 Task: Create a section Flying Finish and in the section, add a milestone Mobile Application Security Testing in the project BeaconTech
Action: Mouse moved to (702, 447)
Screenshot: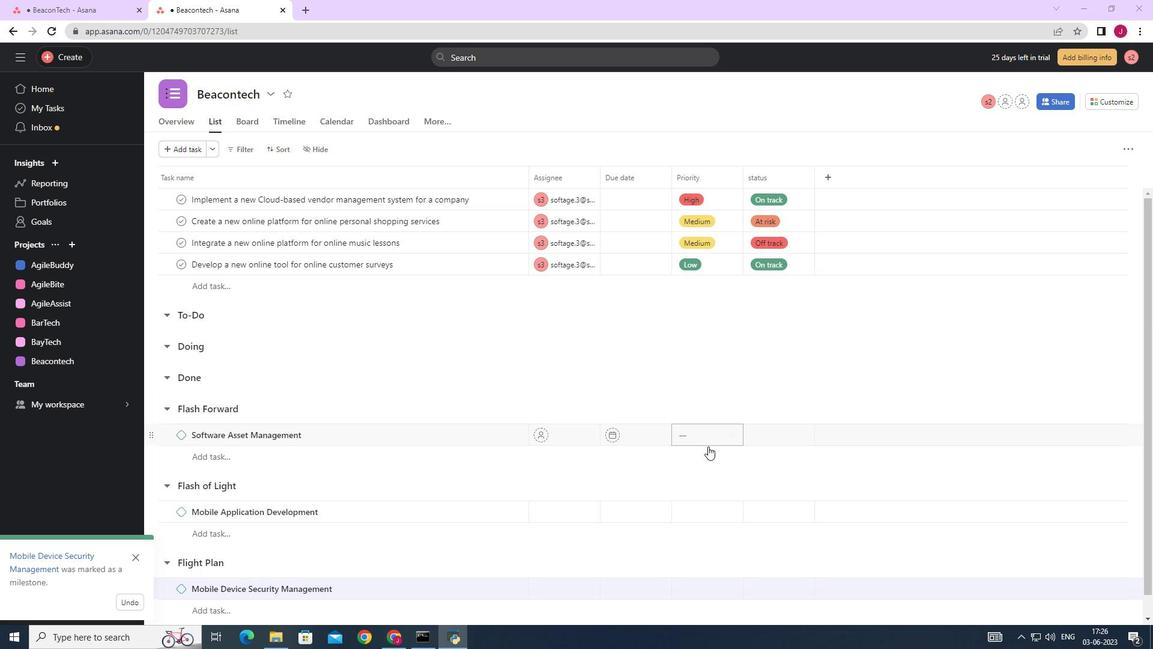 
Action: Mouse scrolled (702, 447) with delta (0, 0)
Screenshot: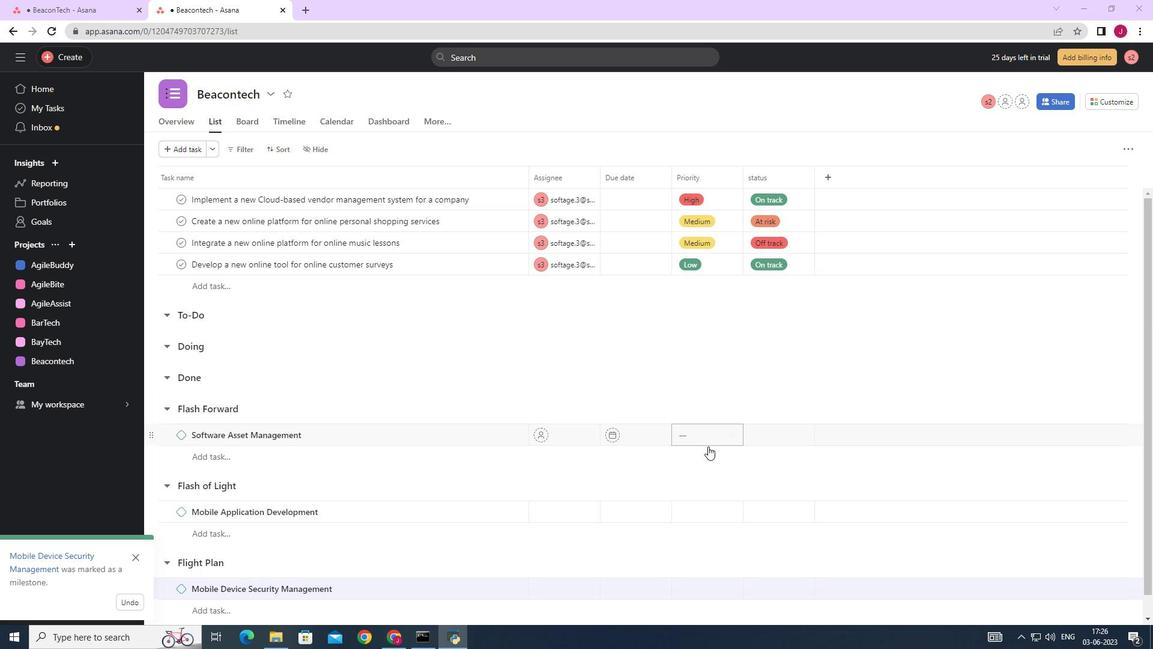 
Action: Mouse moved to (702, 448)
Screenshot: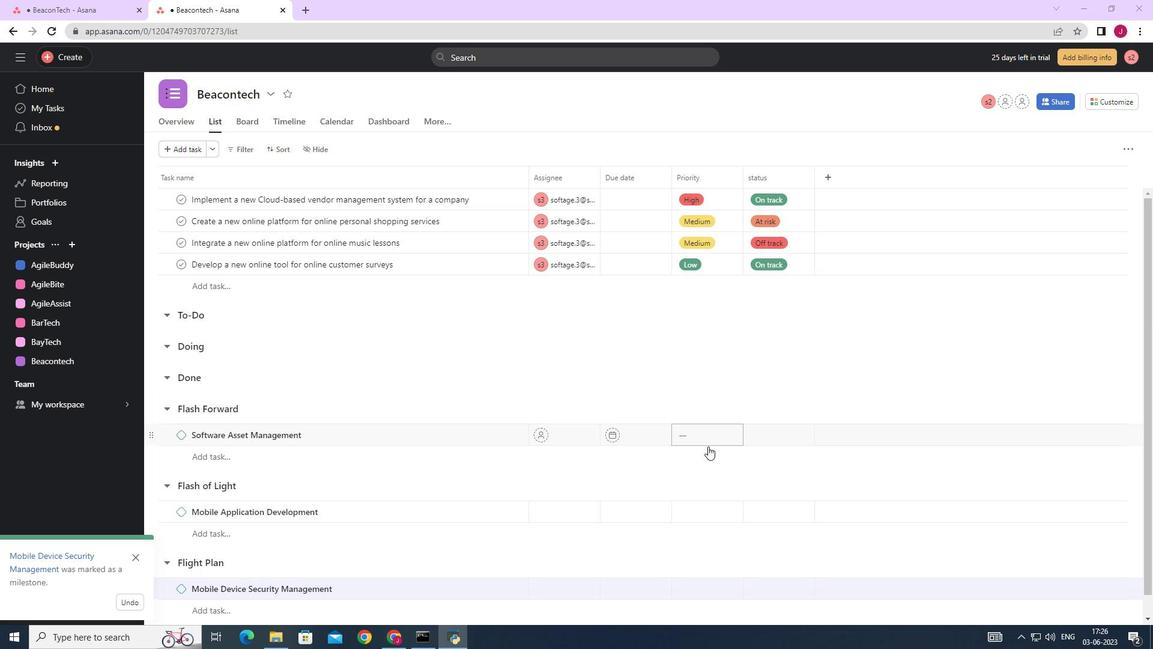 
Action: Mouse scrolled (702, 447) with delta (0, 0)
Screenshot: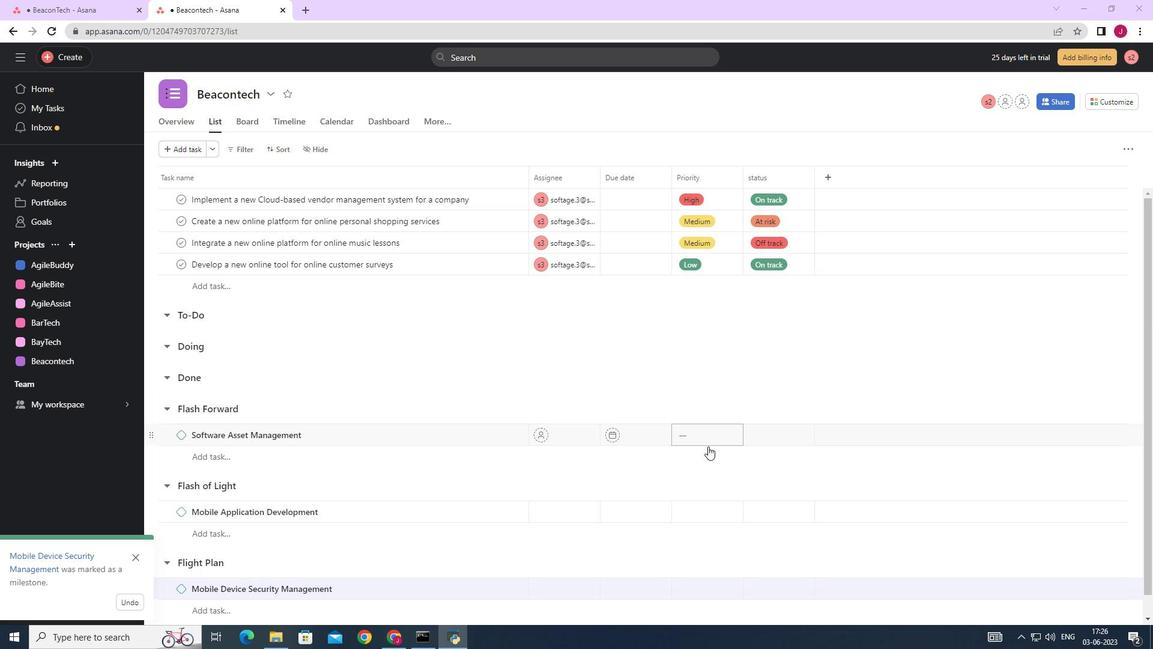 
Action: Mouse moved to (702, 448)
Screenshot: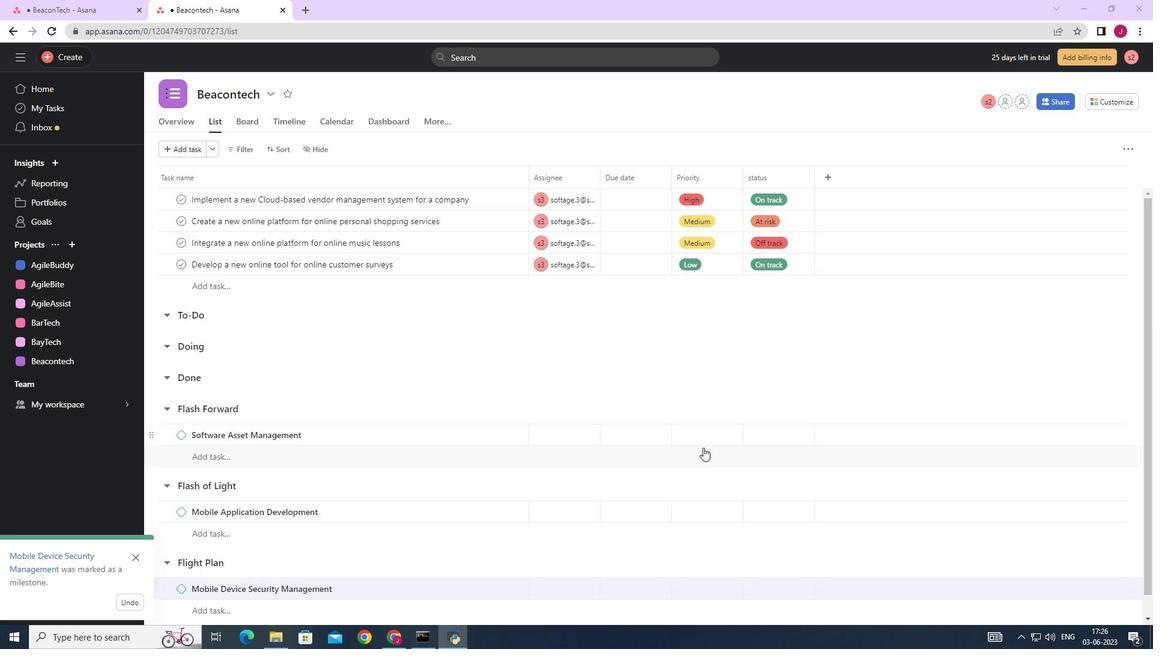 
Action: Mouse scrolled (702, 447) with delta (0, 0)
Screenshot: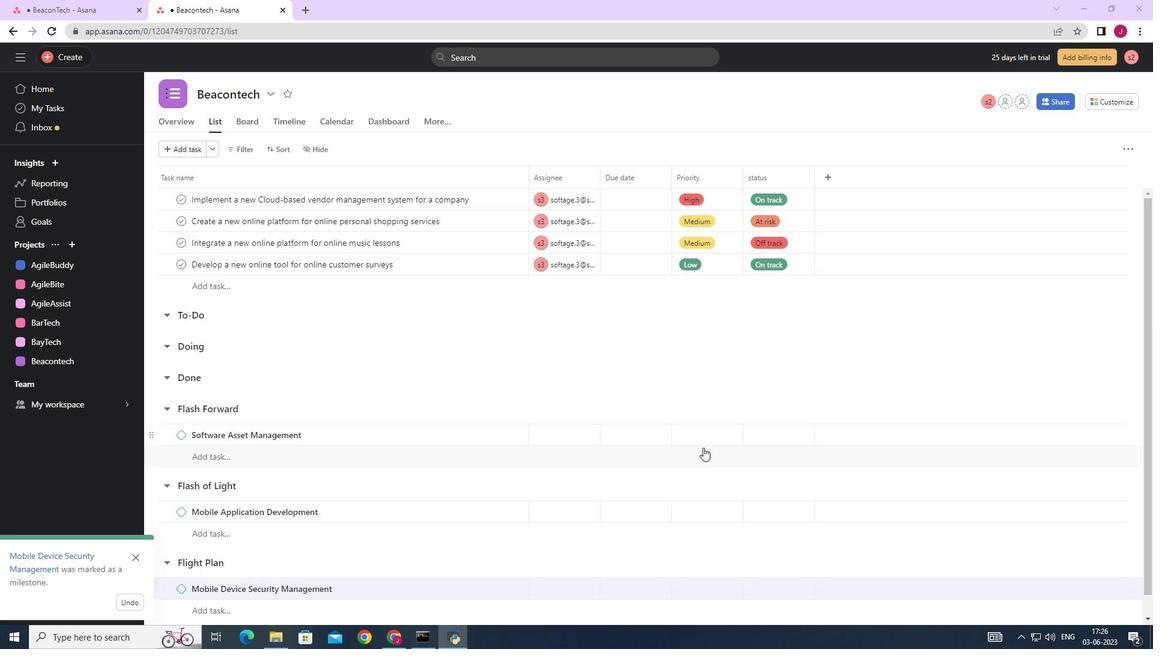 
Action: Mouse moved to (702, 449)
Screenshot: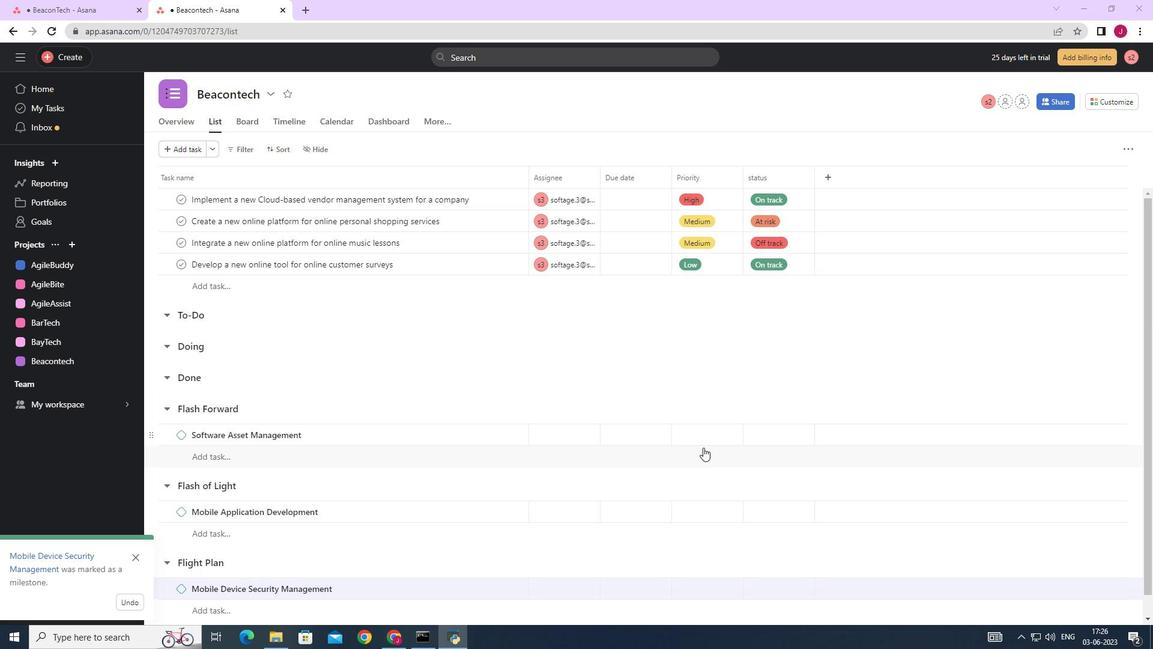 
Action: Mouse scrolled (702, 448) with delta (0, 0)
Screenshot: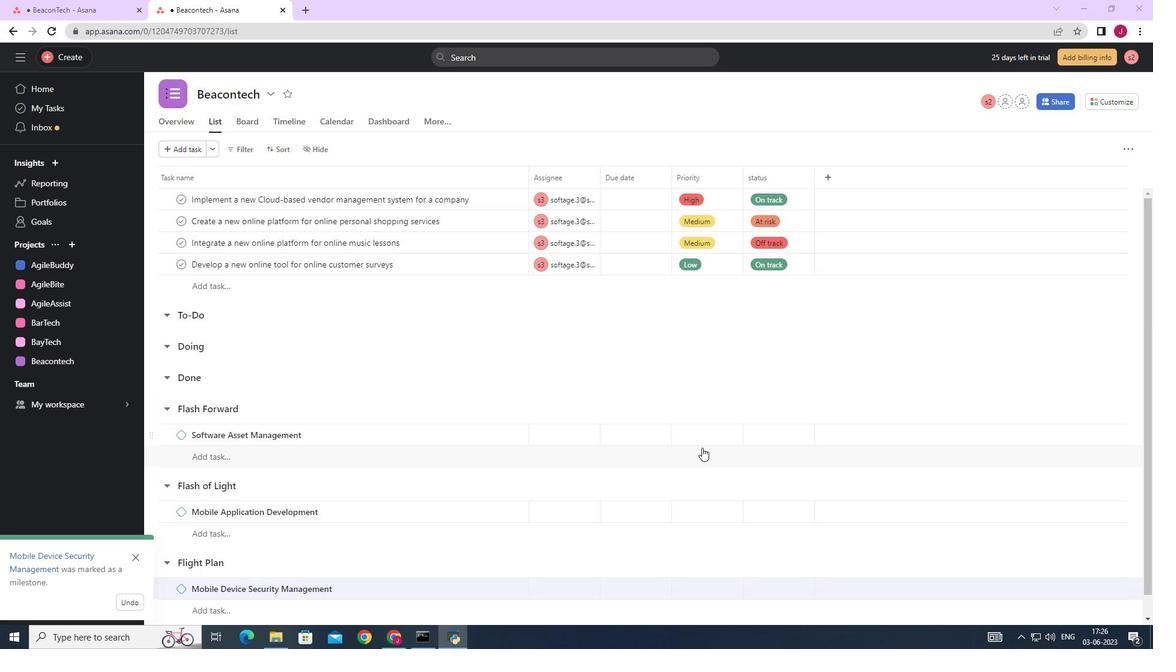 
Action: Mouse moved to (483, 465)
Screenshot: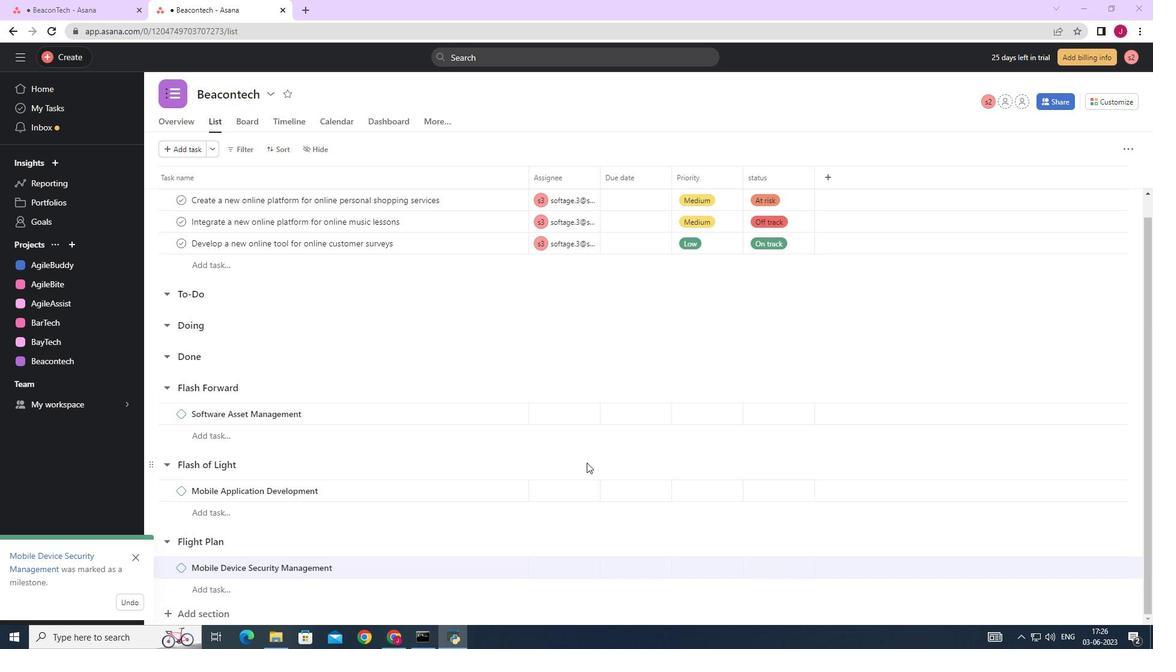 
Action: Mouse scrolled (483, 465) with delta (0, 0)
Screenshot: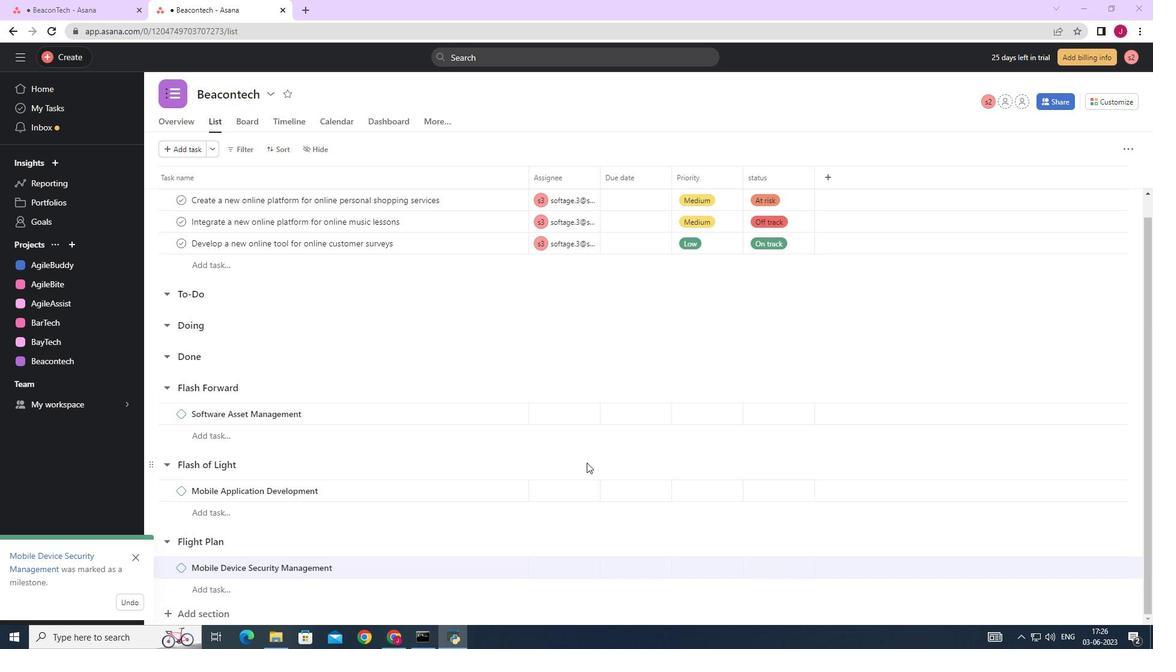 
Action: Mouse moved to (479, 468)
Screenshot: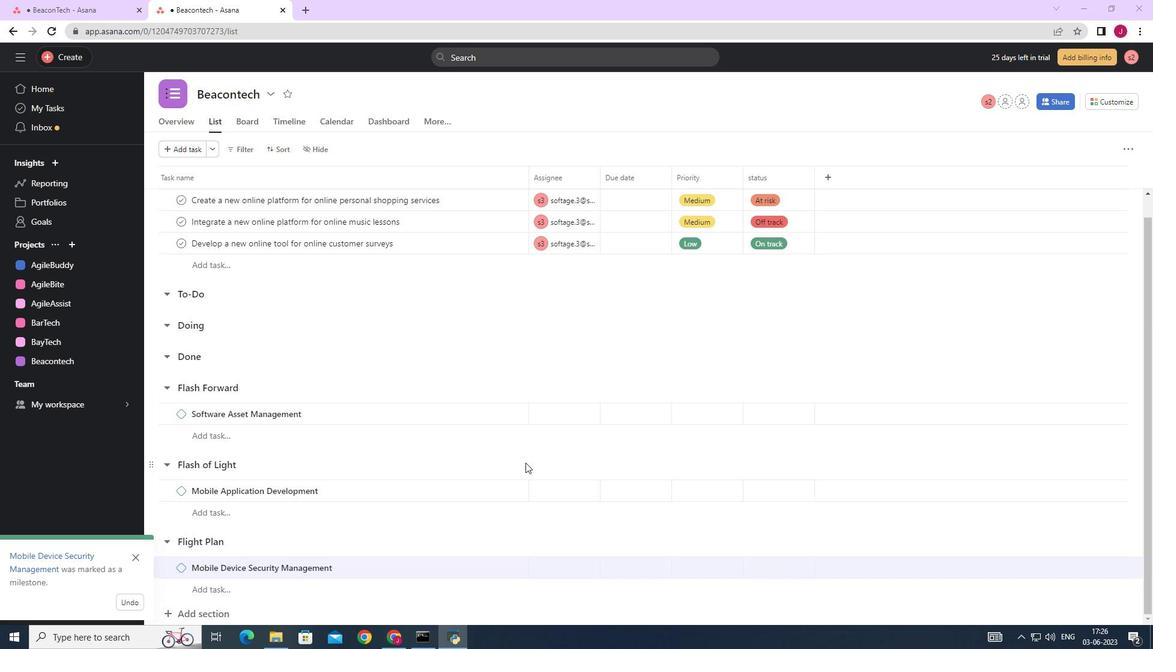 
Action: Mouse scrolled (479, 467) with delta (0, 0)
Screenshot: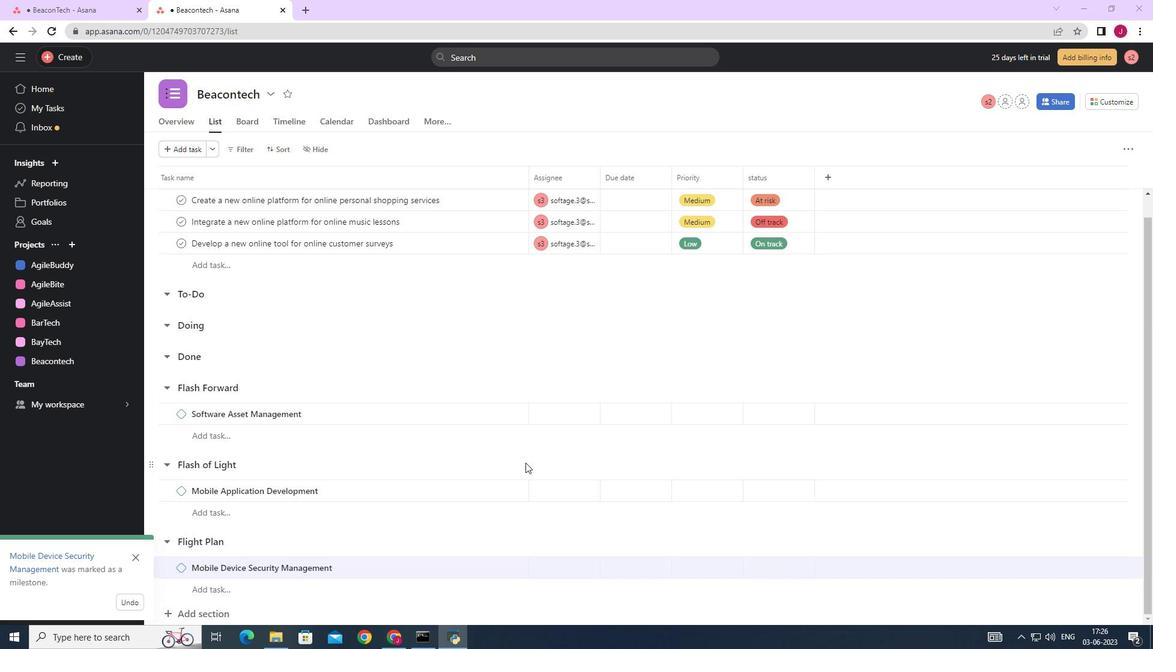 
Action: Mouse moved to (476, 469)
Screenshot: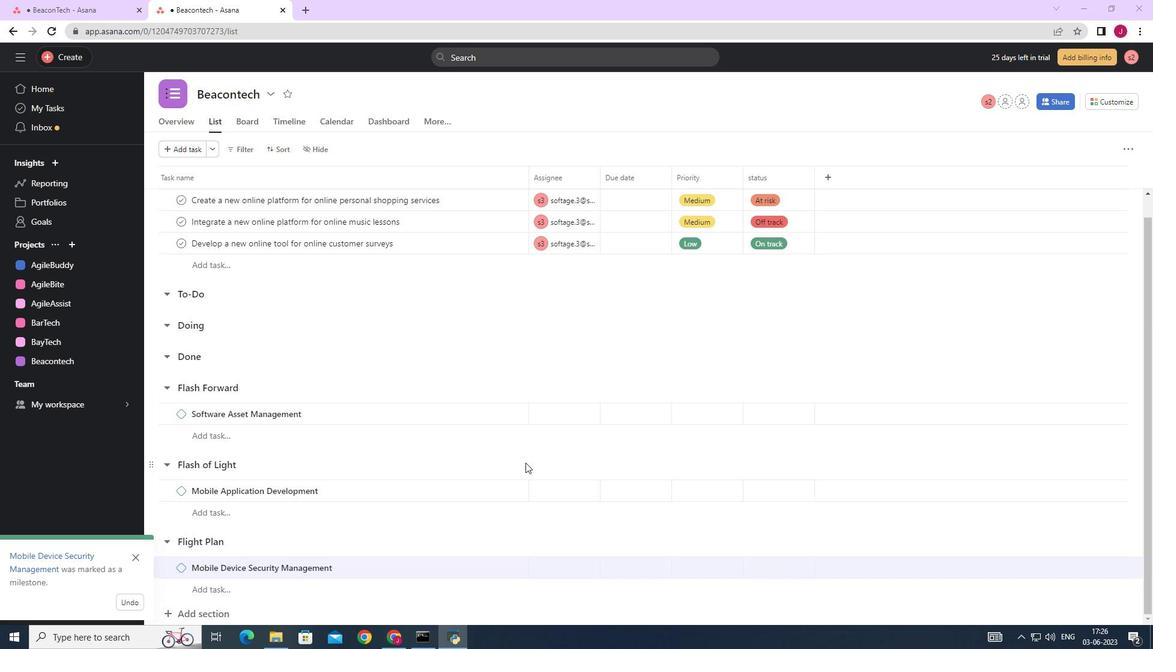 
Action: Mouse scrolled (476, 468) with delta (0, 0)
Screenshot: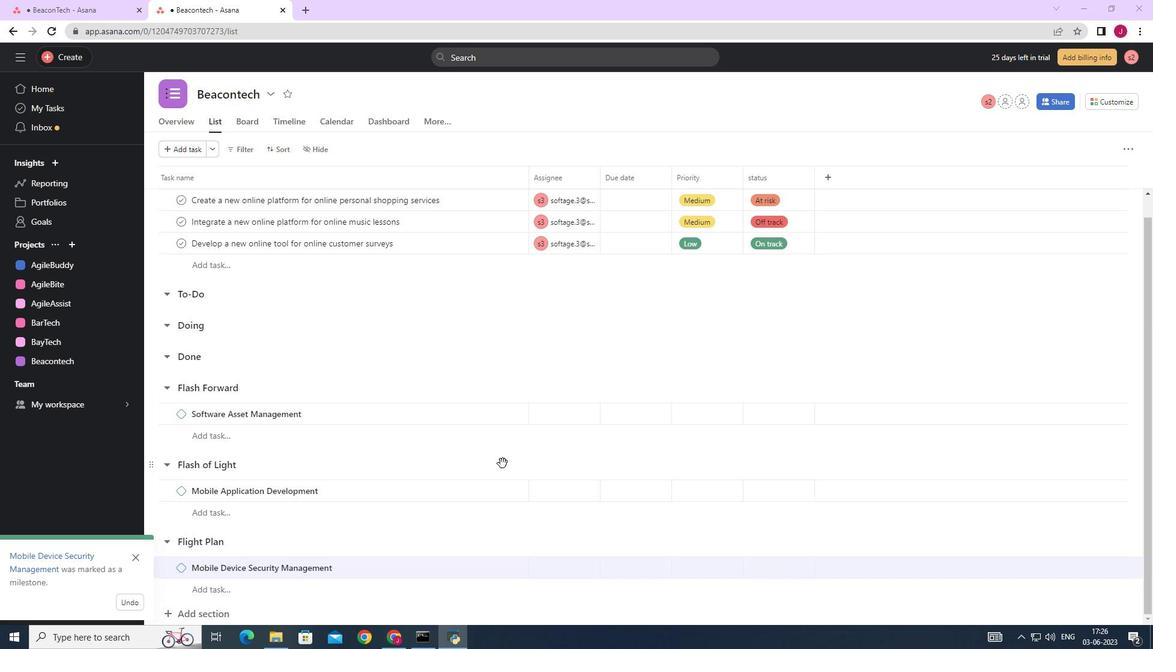 
Action: Mouse moved to (473, 471)
Screenshot: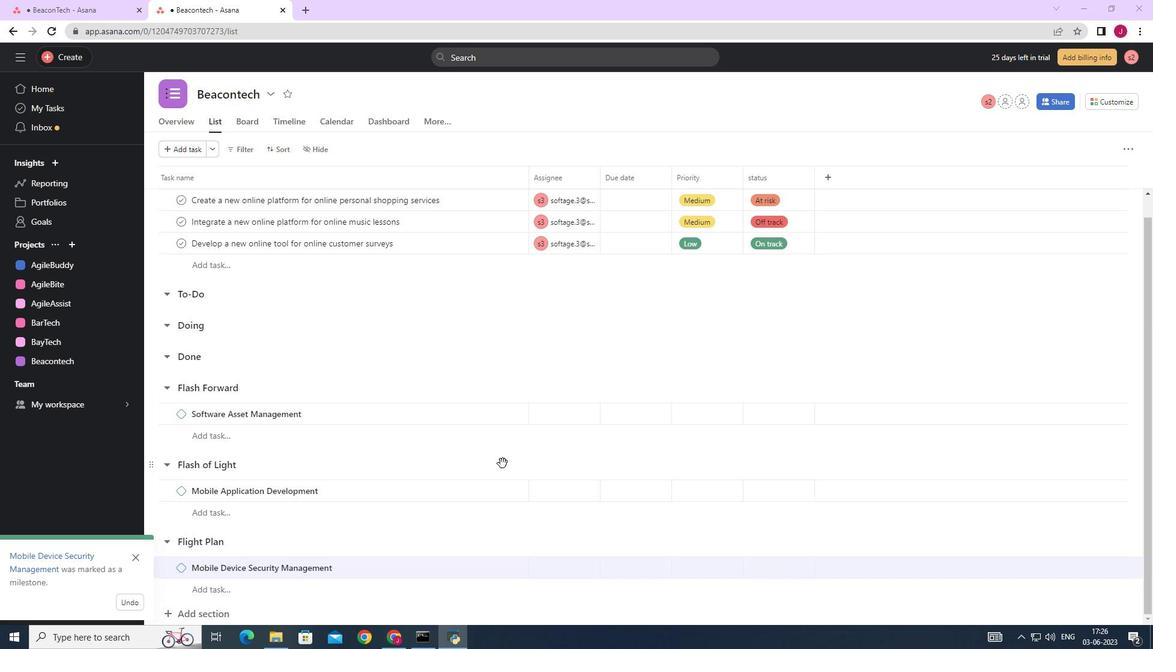 
Action: Mouse scrolled (473, 470) with delta (0, 0)
Screenshot: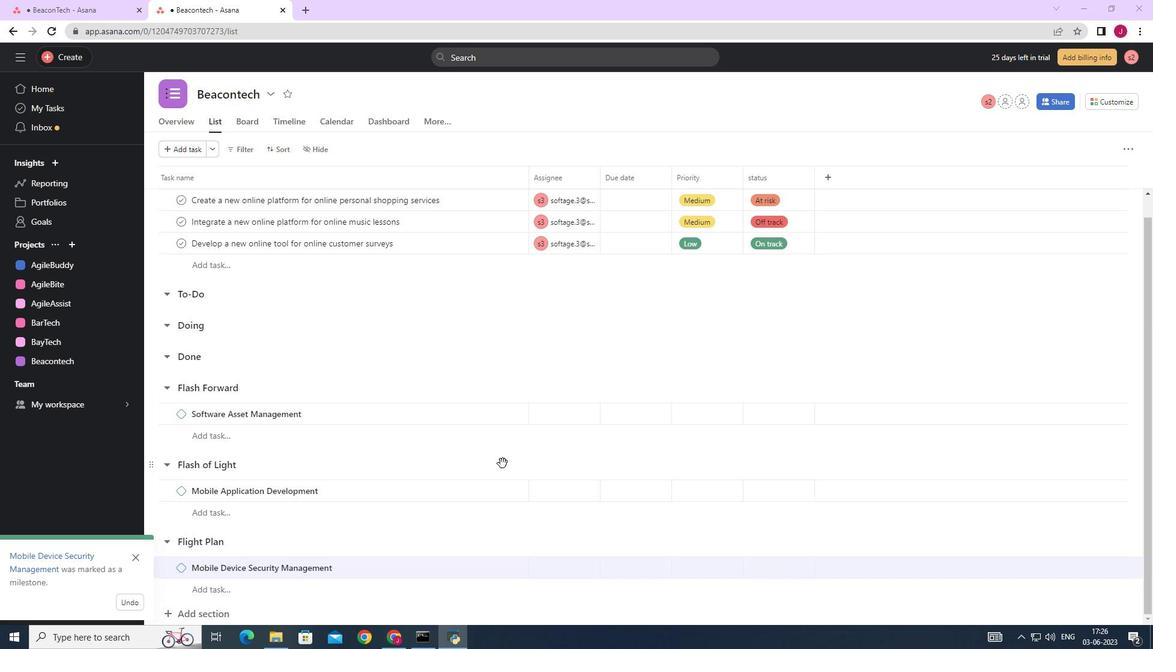 
Action: Mouse moved to (462, 476)
Screenshot: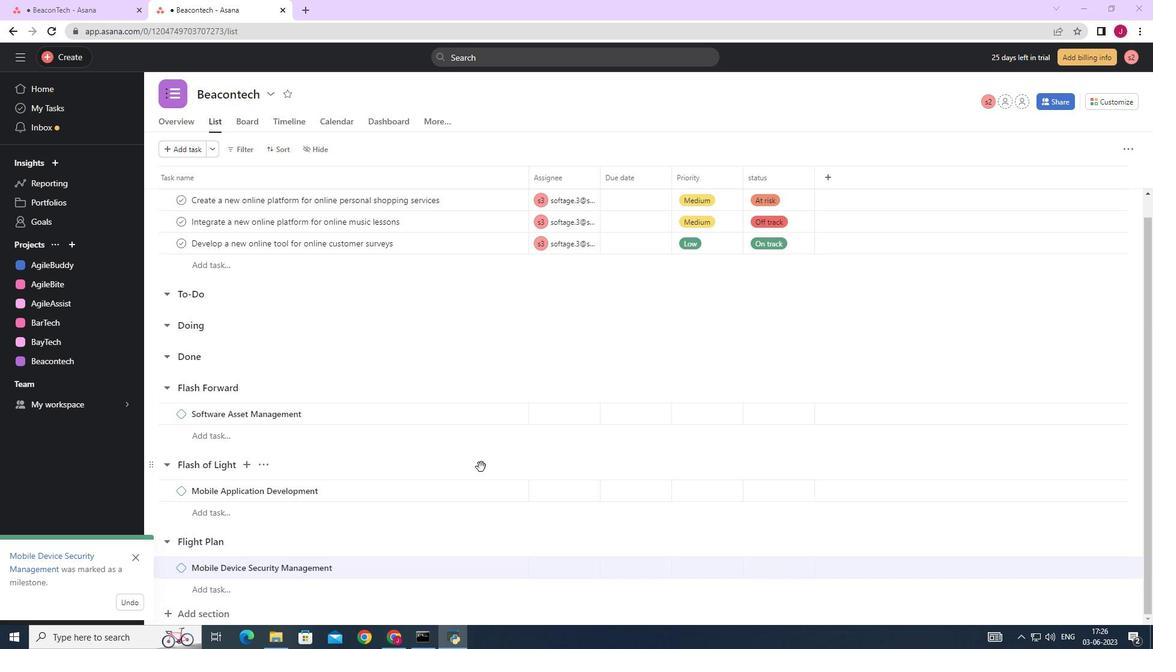 
Action: Mouse scrolled (465, 474) with delta (0, 0)
Screenshot: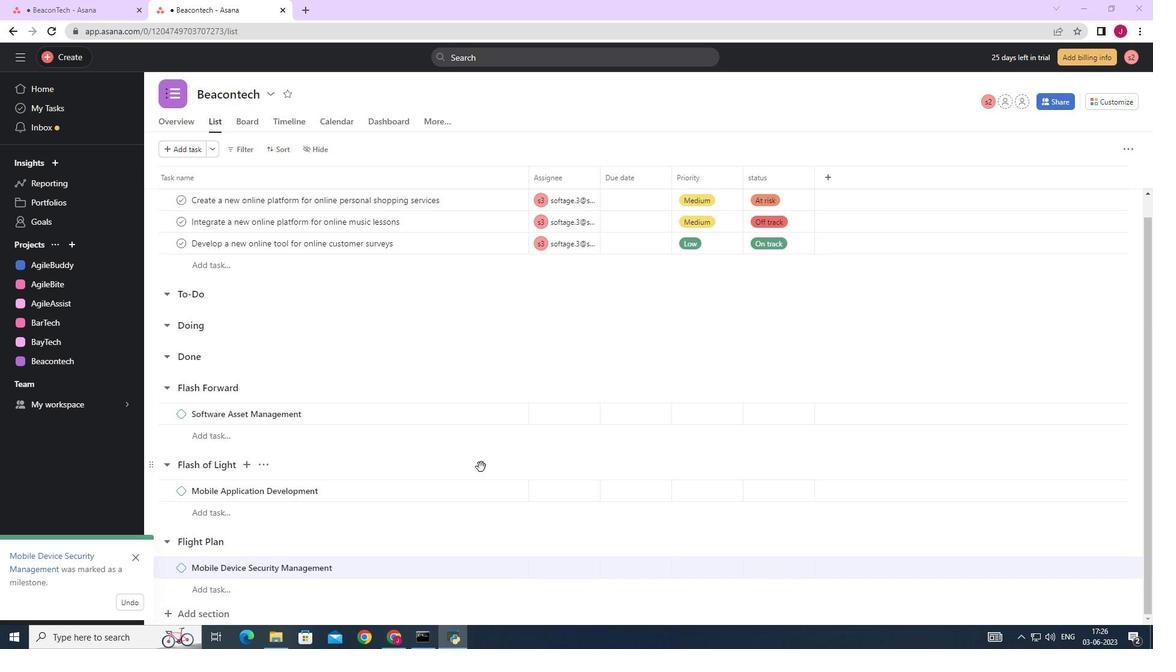 
Action: Mouse moved to (137, 555)
Screenshot: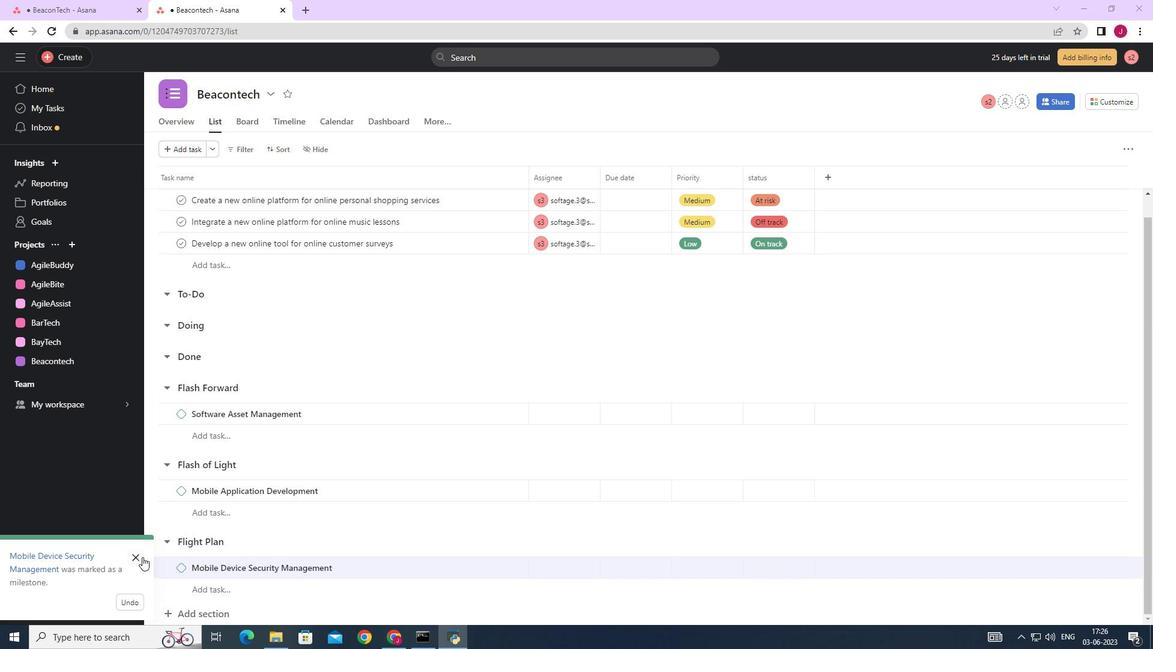 
Action: Mouse pressed left at (137, 555)
Screenshot: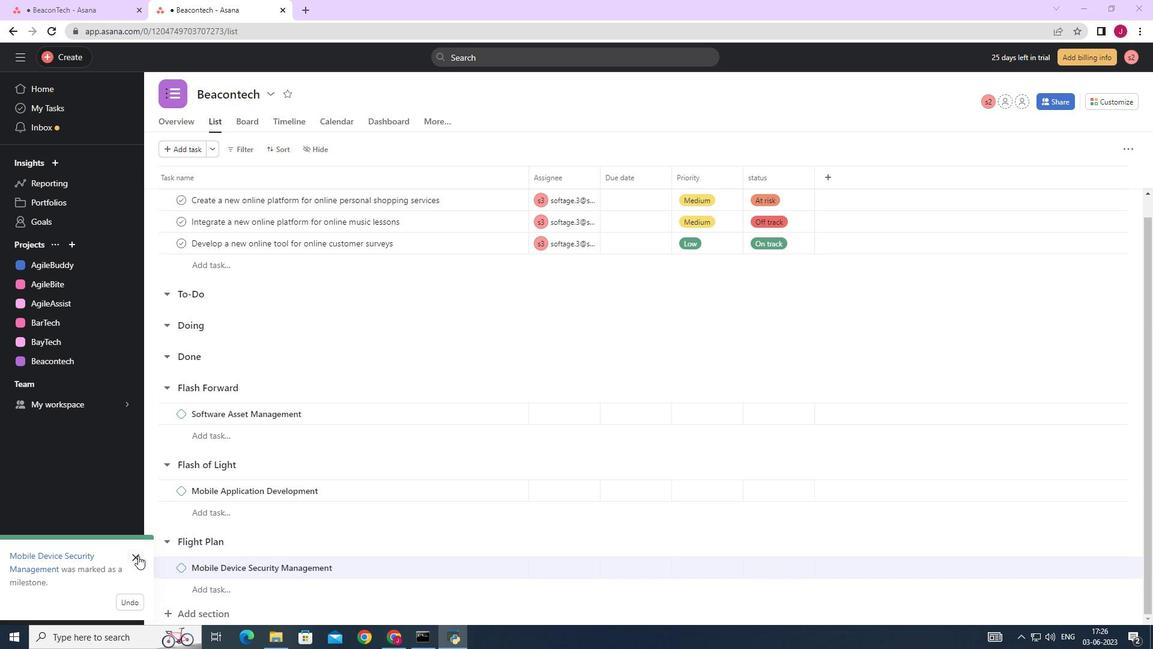 
Action: Mouse moved to (245, 541)
Screenshot: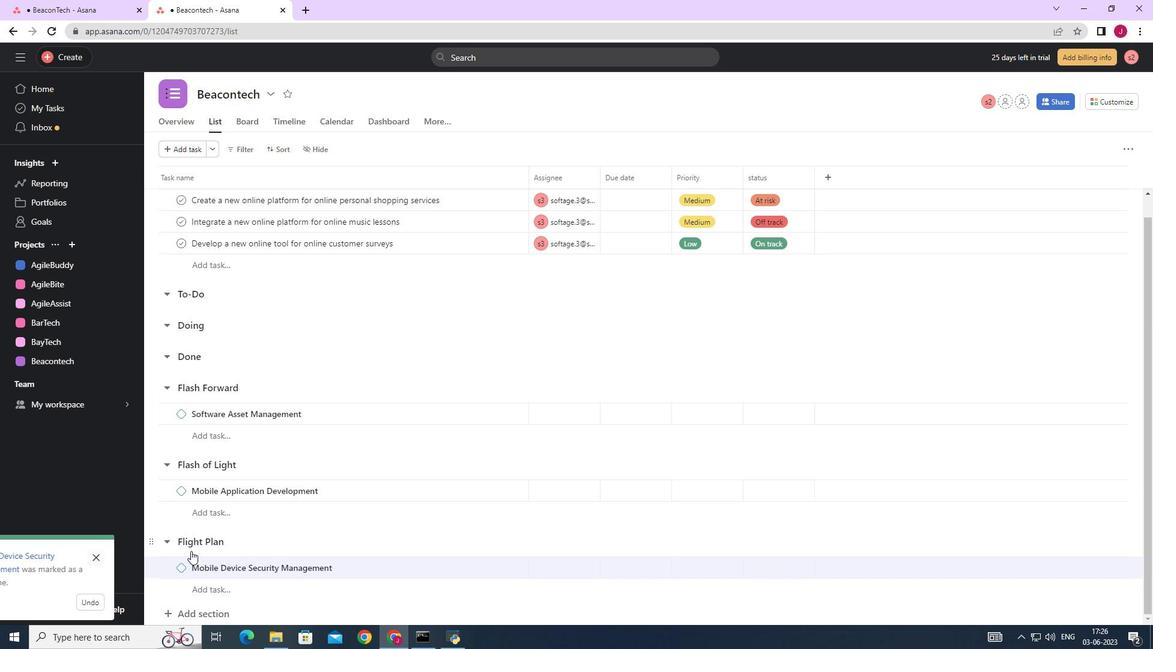 
Action: Mouse scrolled (245, 540) with delta (0, 0)
Screenshot: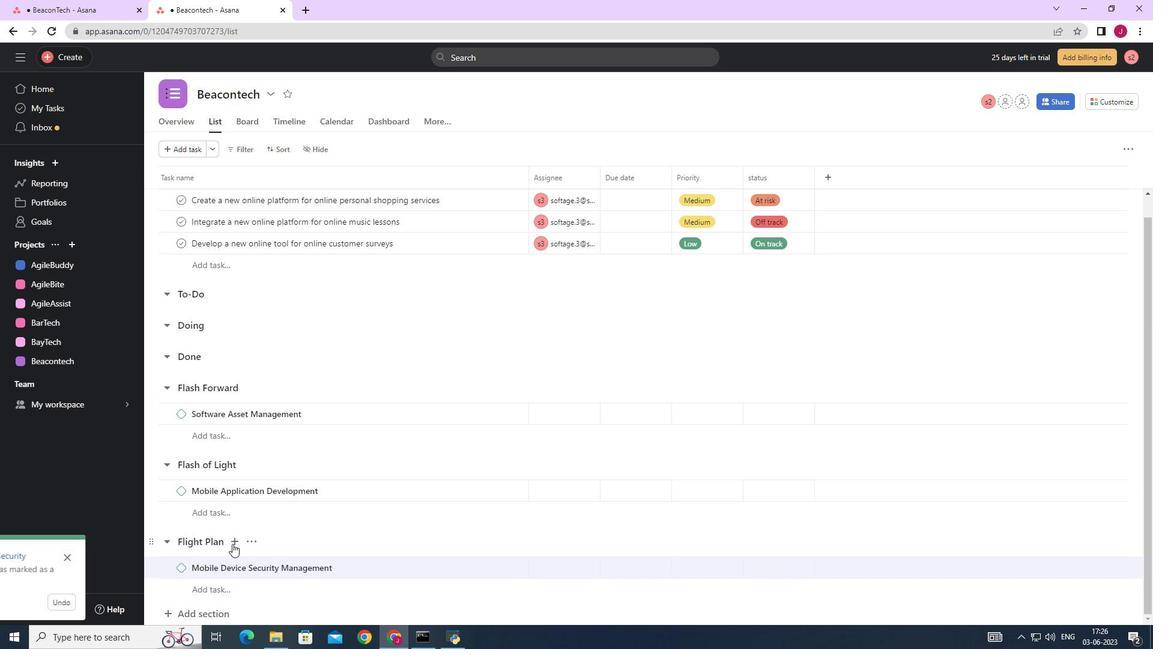 
Action: Mouse scrolled (245, 540) with delta (0, 0)
Screenshot: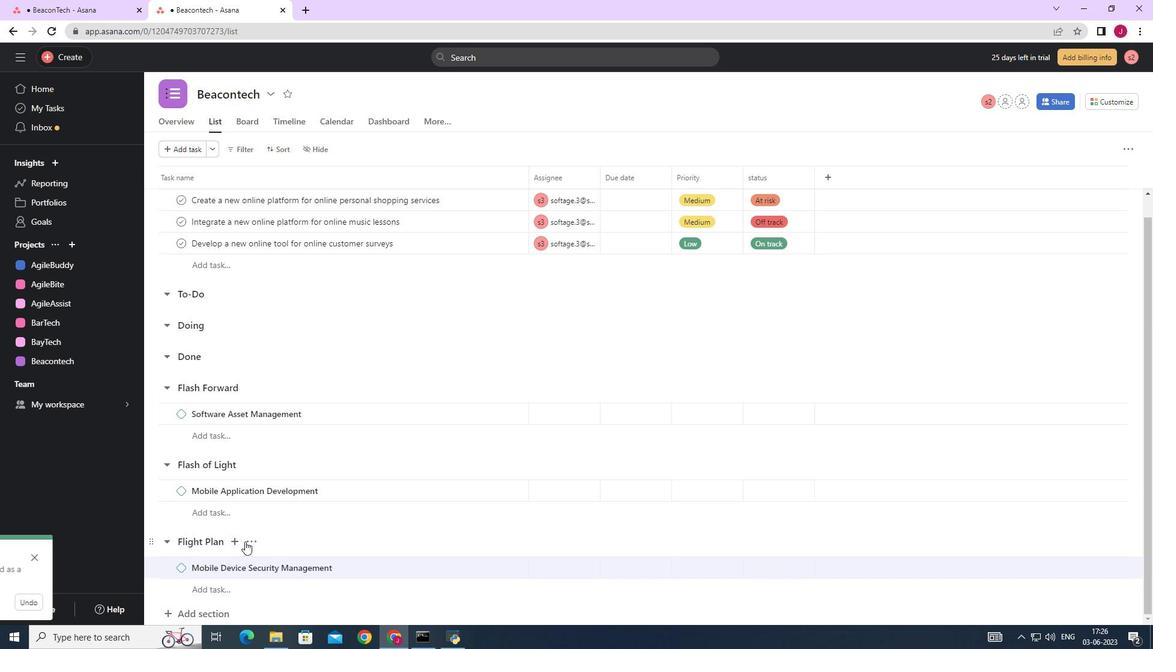 
Action: Mouse scrolled (245, 540) with delta (0, 0)
Screenshot: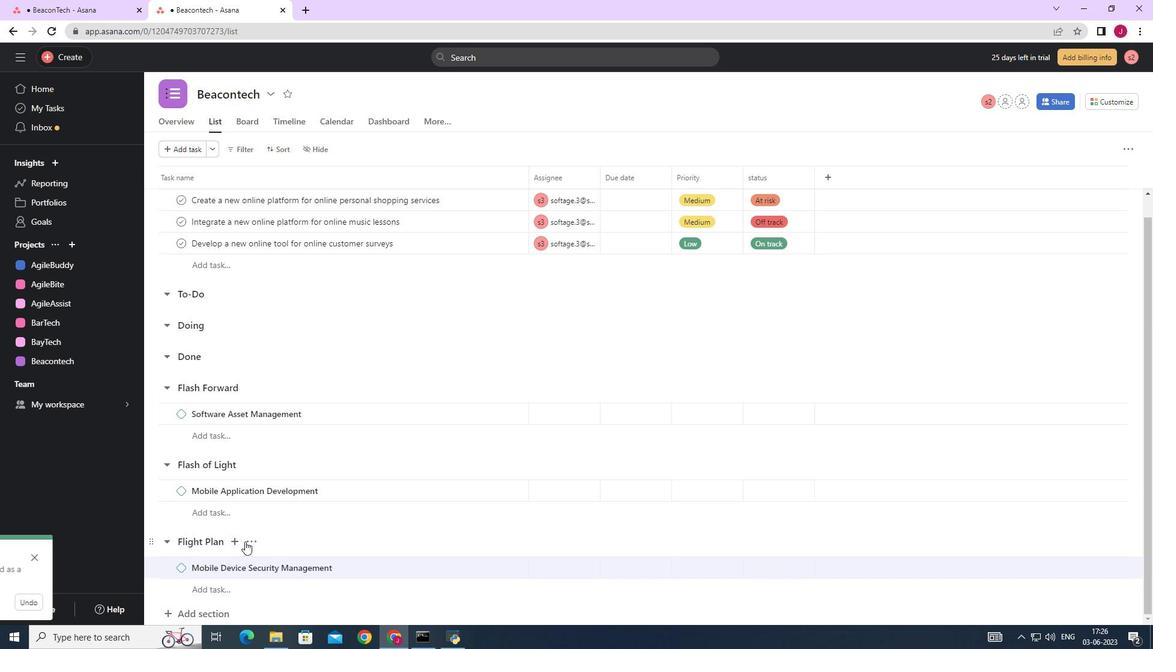 
Action: Mouse moved to (247, 546)
Screenshot: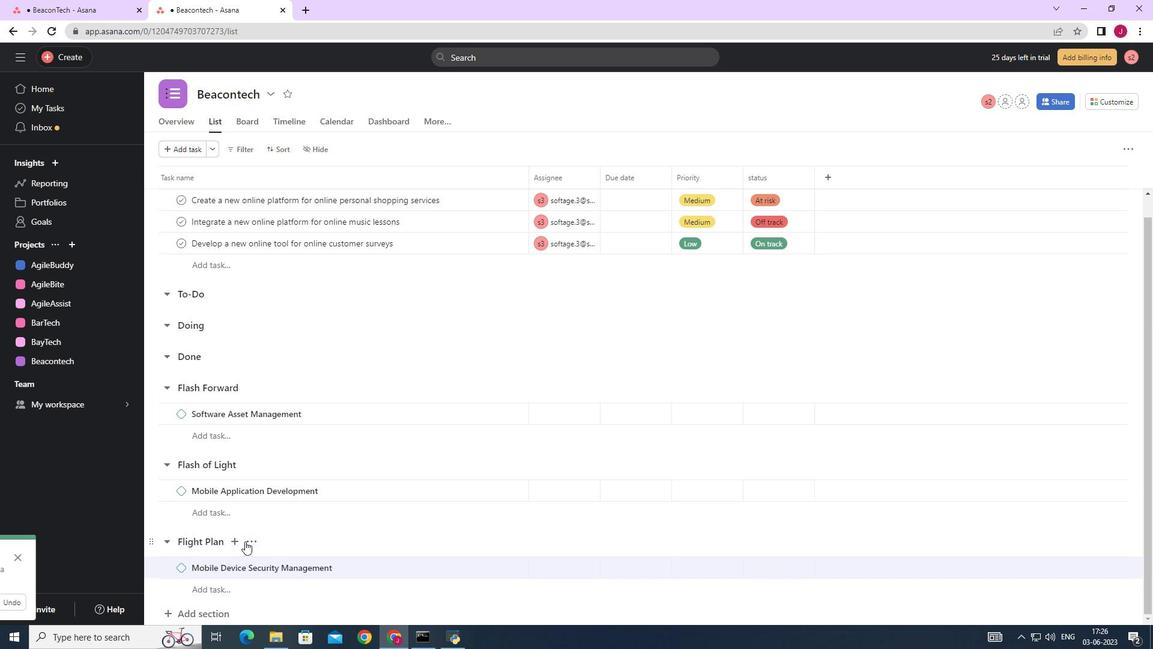 
Action: Mouse scrolled (247, 545) with delta (0, 0)
Screenshot: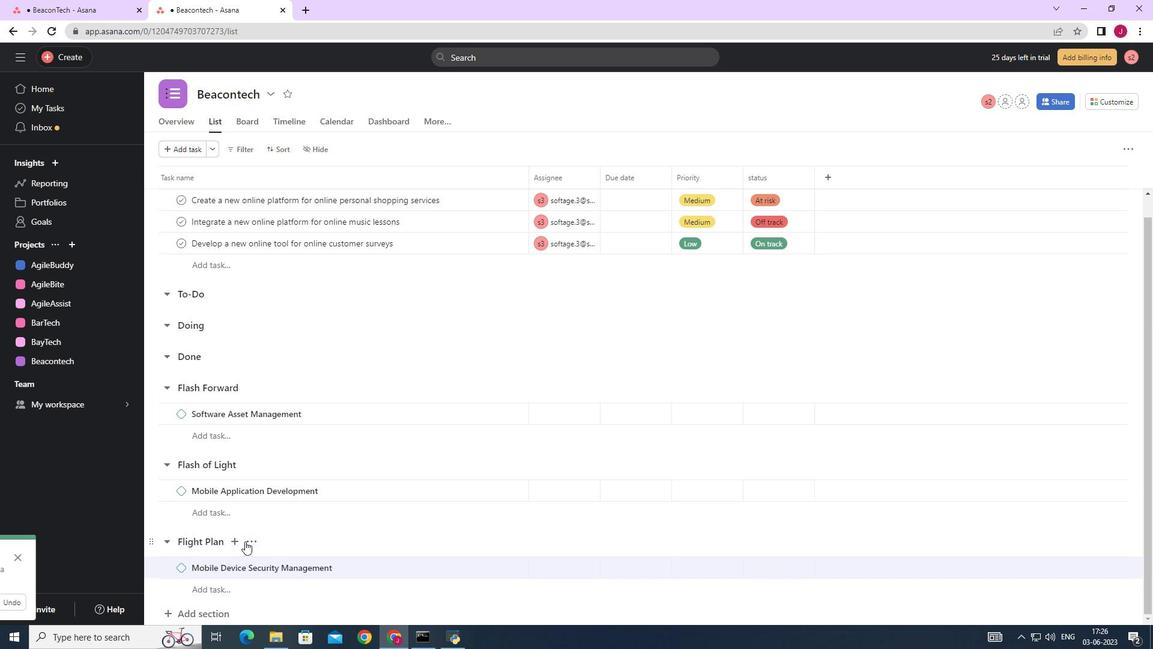 
Action: Mouse moved to (214, 613)
Screenshot: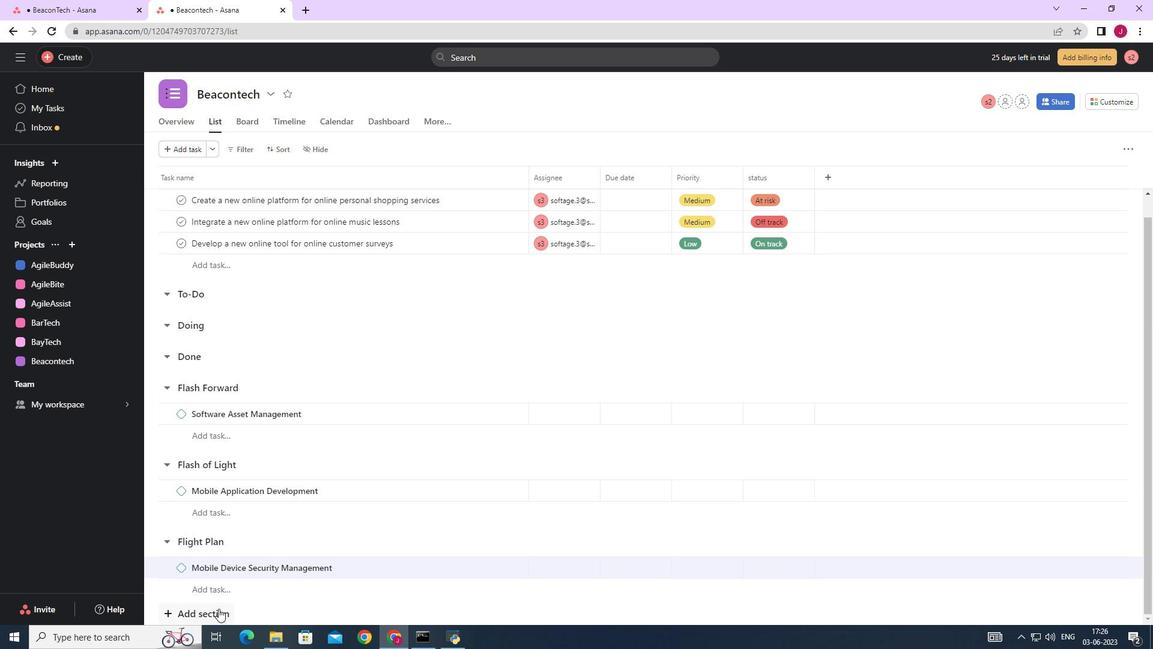 
Action: Mouse pressed left at (214, 613)
Screenshot: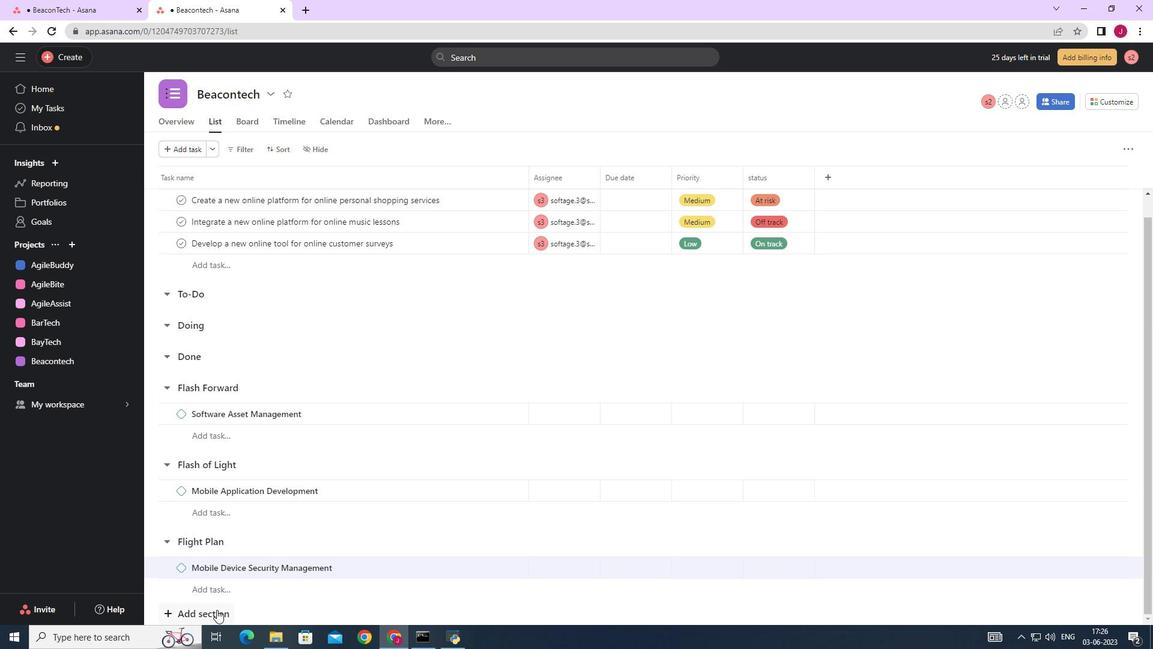 
Action: Mouse moved to (222, 596)
Screenshot: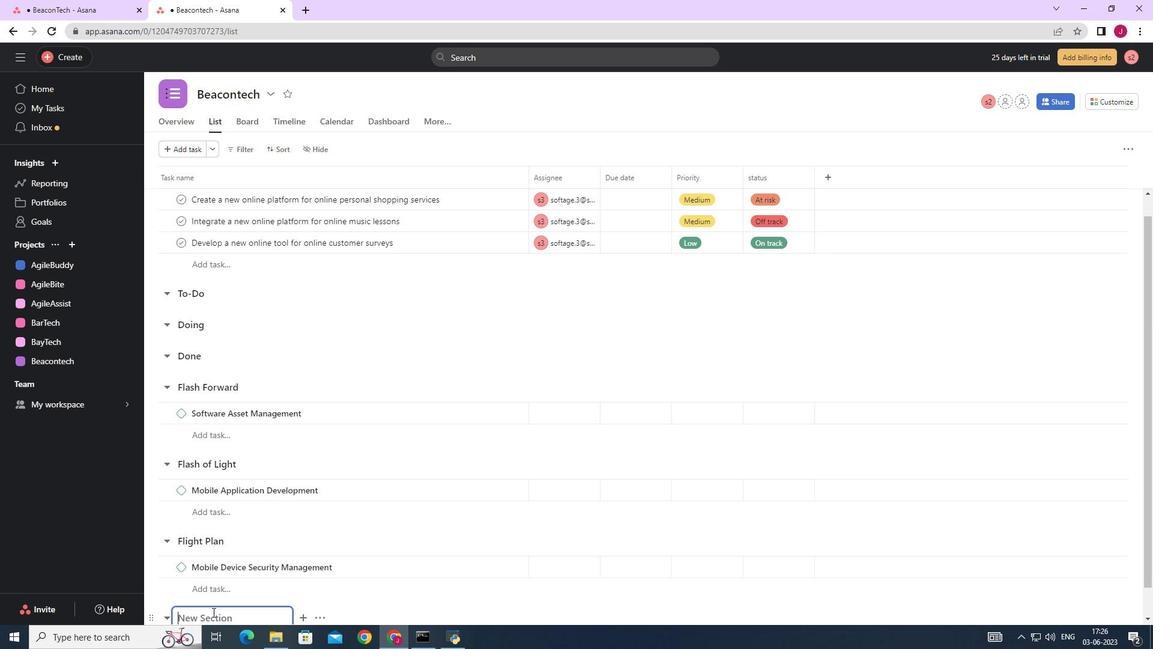 
Action: Mouse scrolled (222, 595) with delta (0, 0)
Screenshot: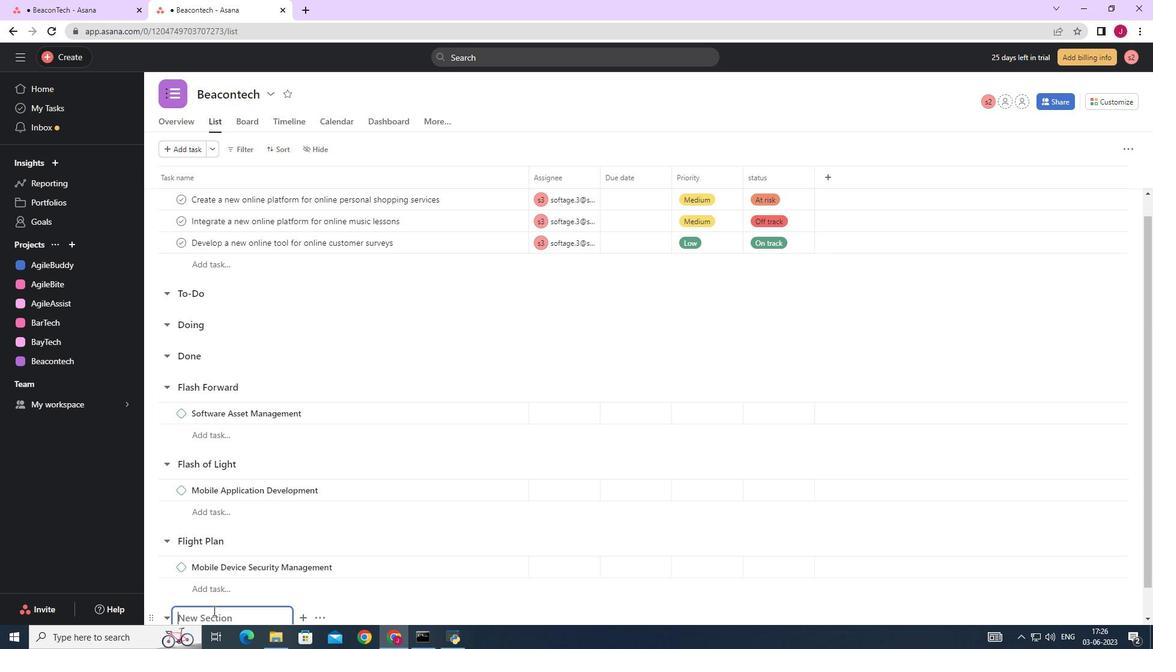 
Action: Mouse scrolled (222, 595) with delta (0, 0)
Screenshot: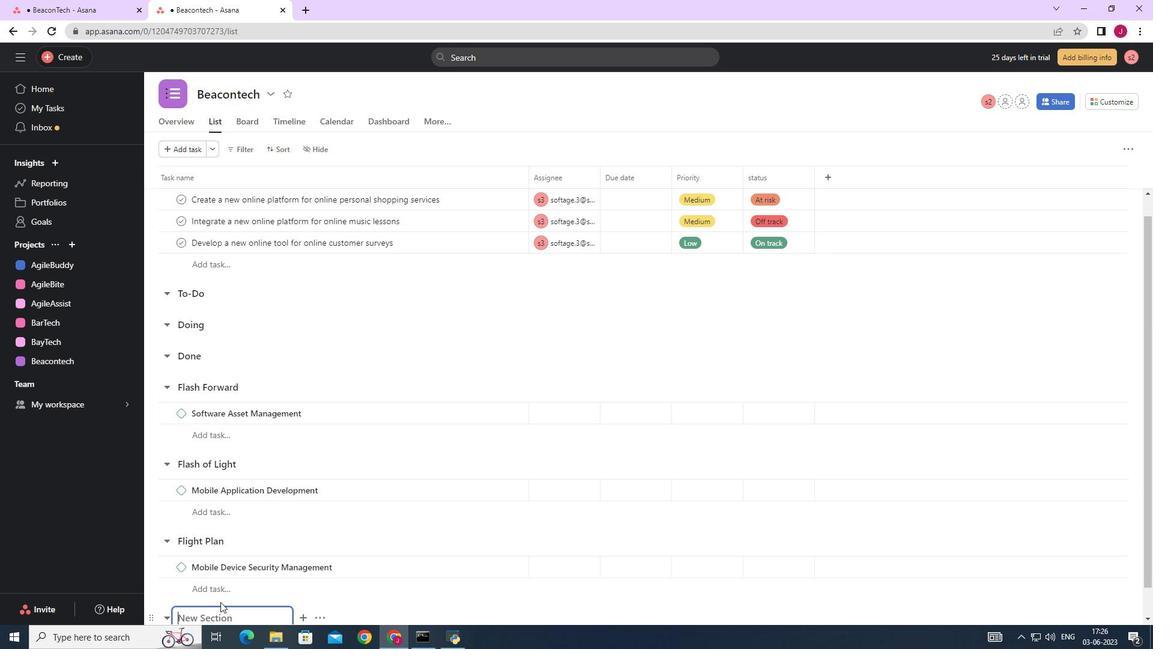
Action: Mouse scrolled (222, 595) with delta (0, 0)
Screenshot: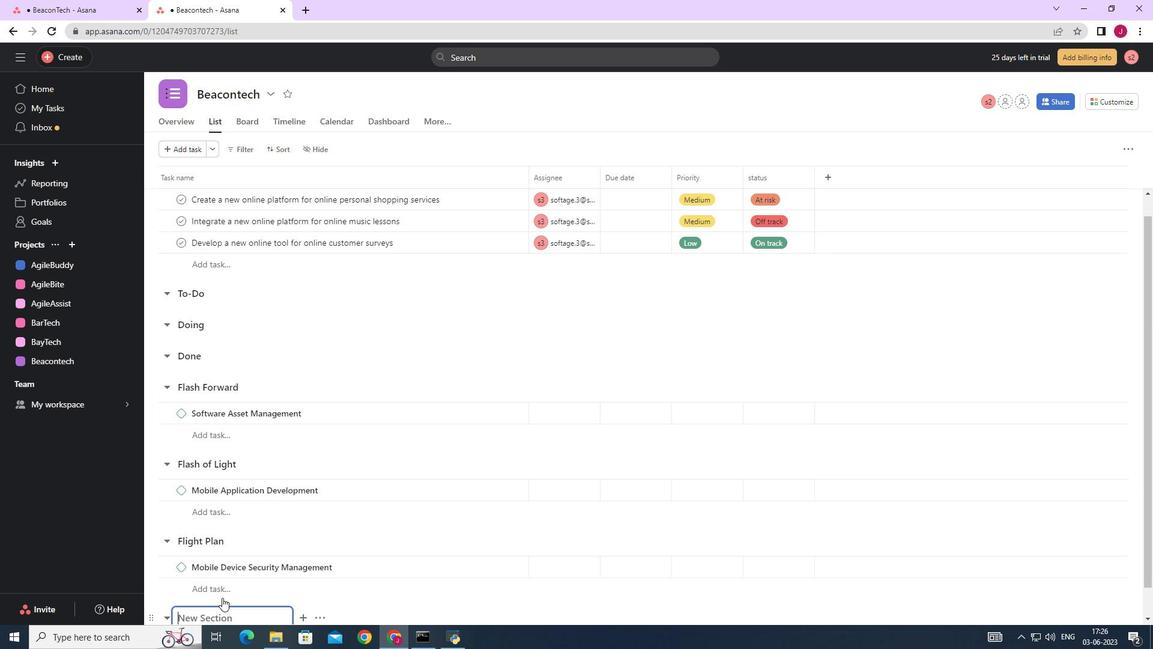 
Action: Mouse scrolled (222, 595) with delta (0, 0)
Screenshot: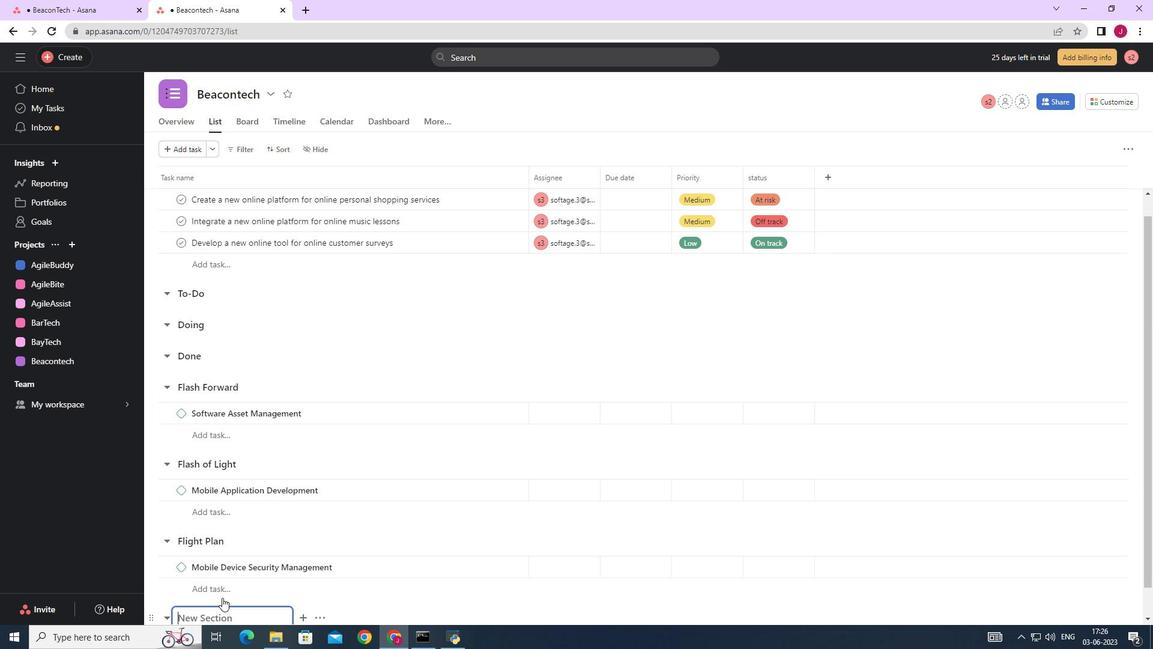 
Action: Mouse scrolled (222, 595) with delta (0, 0)
Screenshot: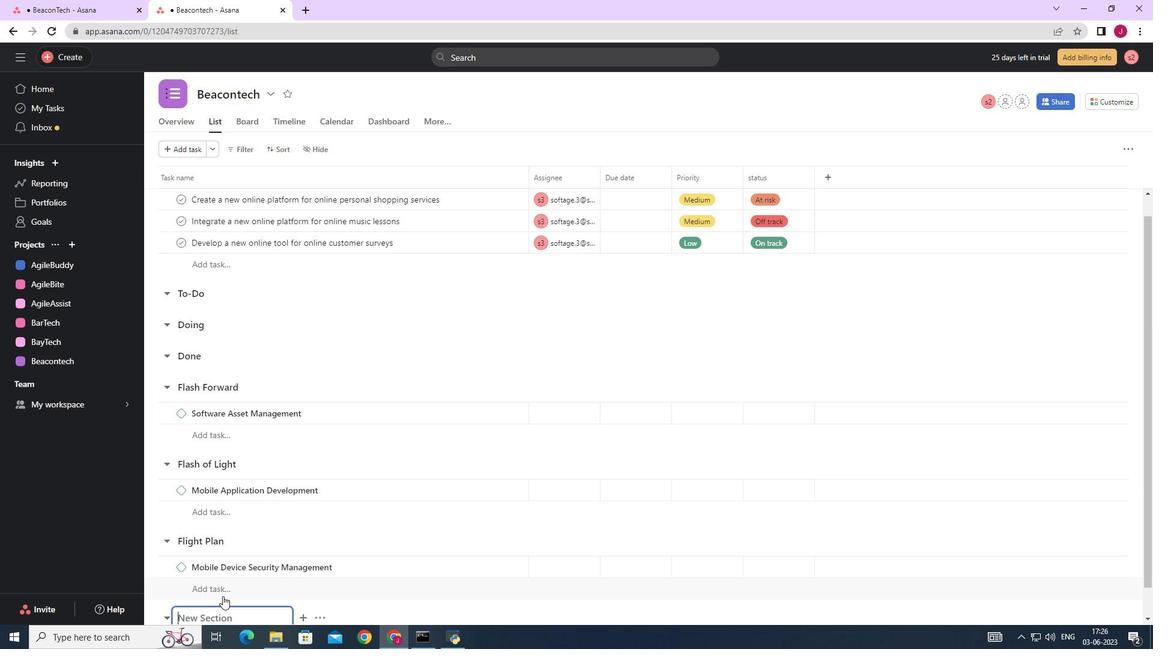 
Action: Mouse scrolled (222, 595) with delta (0, 0)
Screenshot: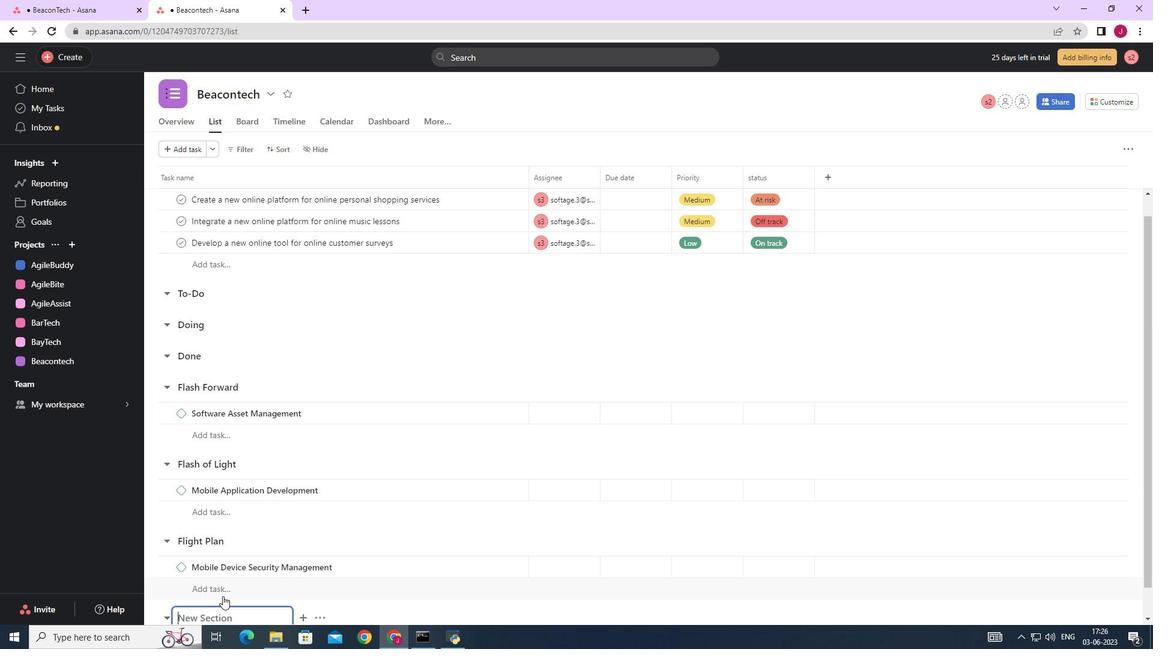 
Action: Mouse moved to (231, 589)
Screenshot: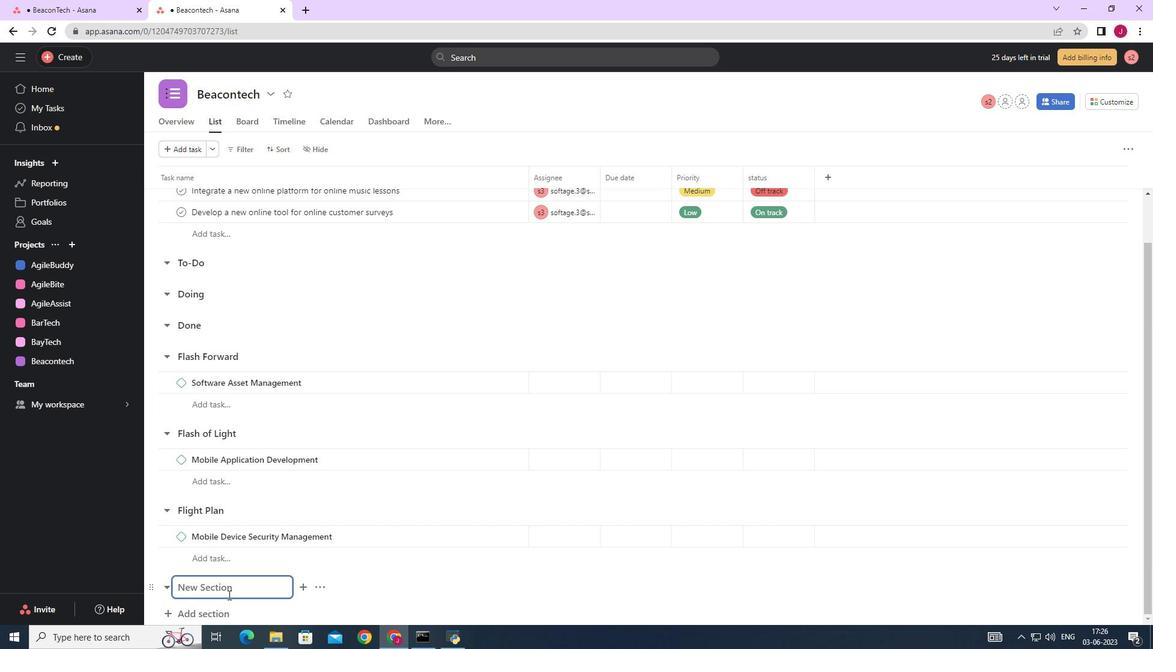 
Action: Mouse pressed left at (231, 589)
Screenshot: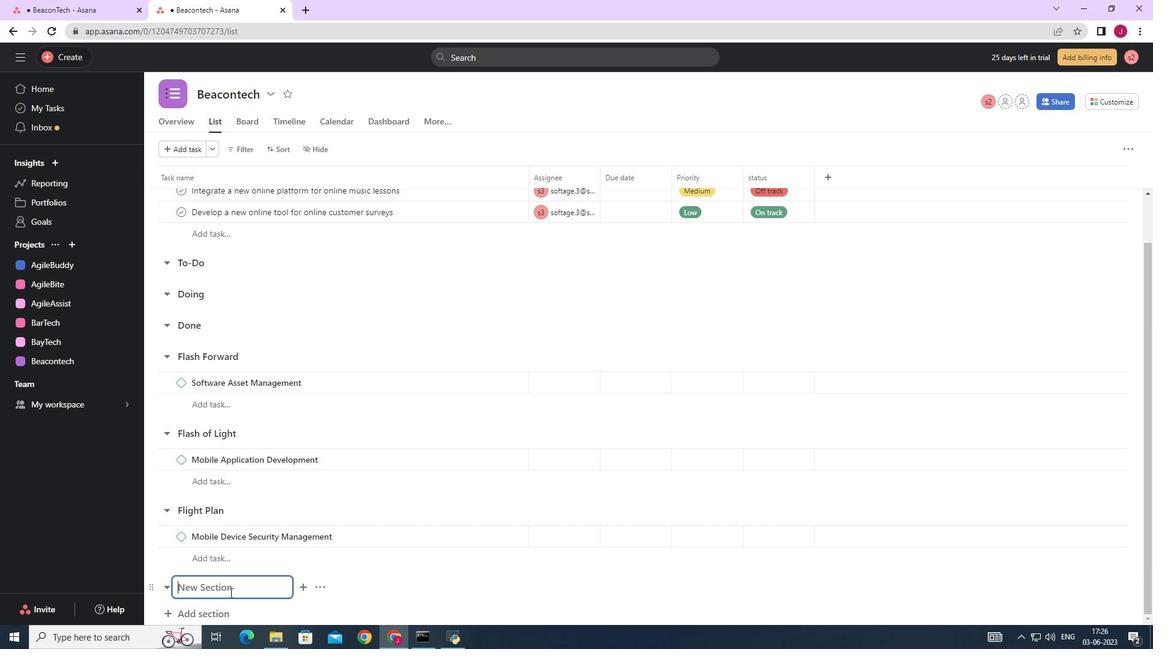 
Action: Mouse moved to (241, 569)
Screenshot: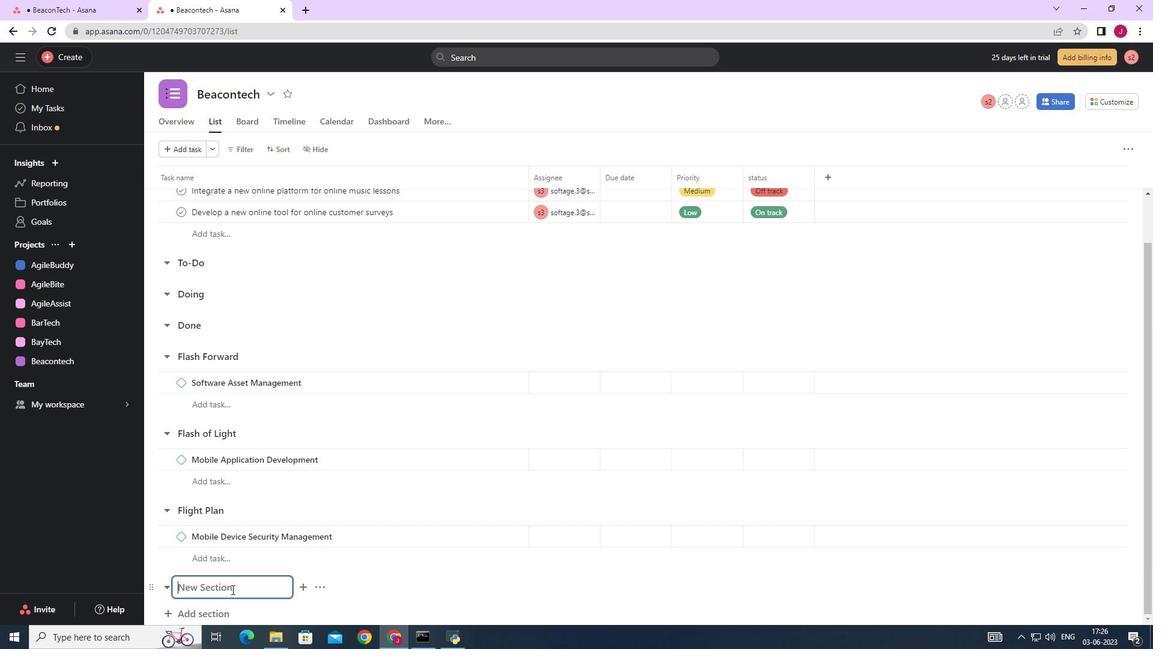 
Action: Key pressed <Key.caps_lock>F<Key.caps_lock>lying<Key.space><Key.caps_lock>F<Key.caps_lock>inish<Key.enter><Key.caps_lock>M<Key.caps_lock>obile<Key.space><Key.caps_lock>A<Key.caps_lock>pplication<Key.space><Key.caps_lock>S<Key.caps_lock>ecurity<Key.space><Key.caps_lock>T<Key.caps_lock>esting
Screenshot: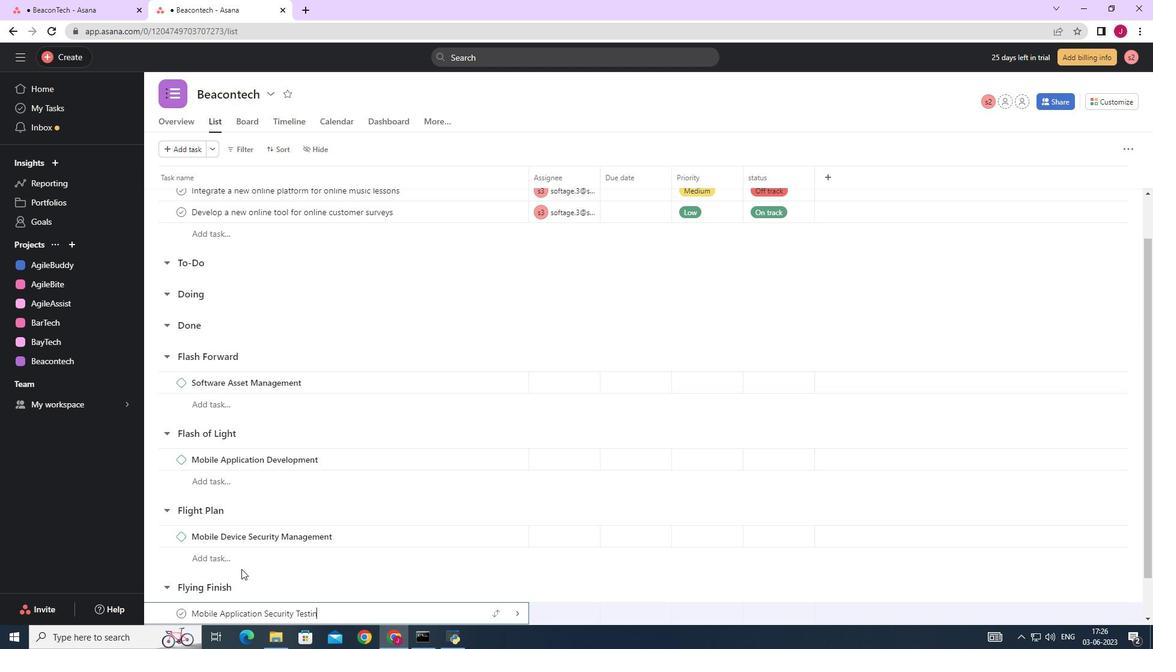 
Action: Mouse moved to (454, 611)
Screenshot: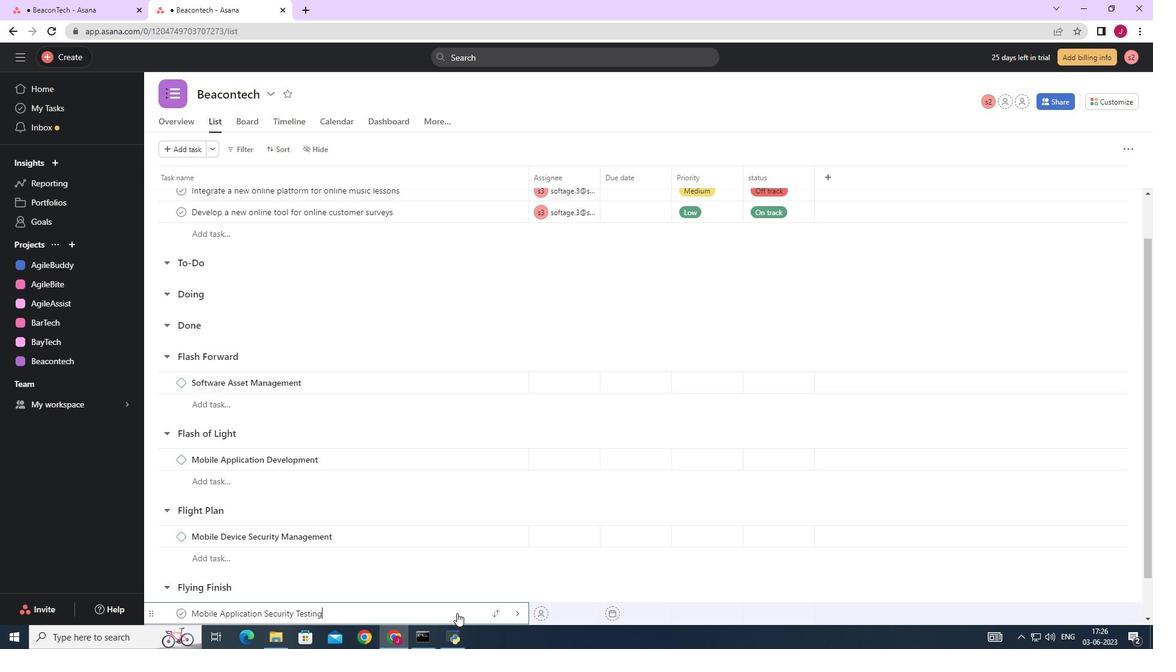 
Action: Mouse pressed left at (454, 611)
Screenshot: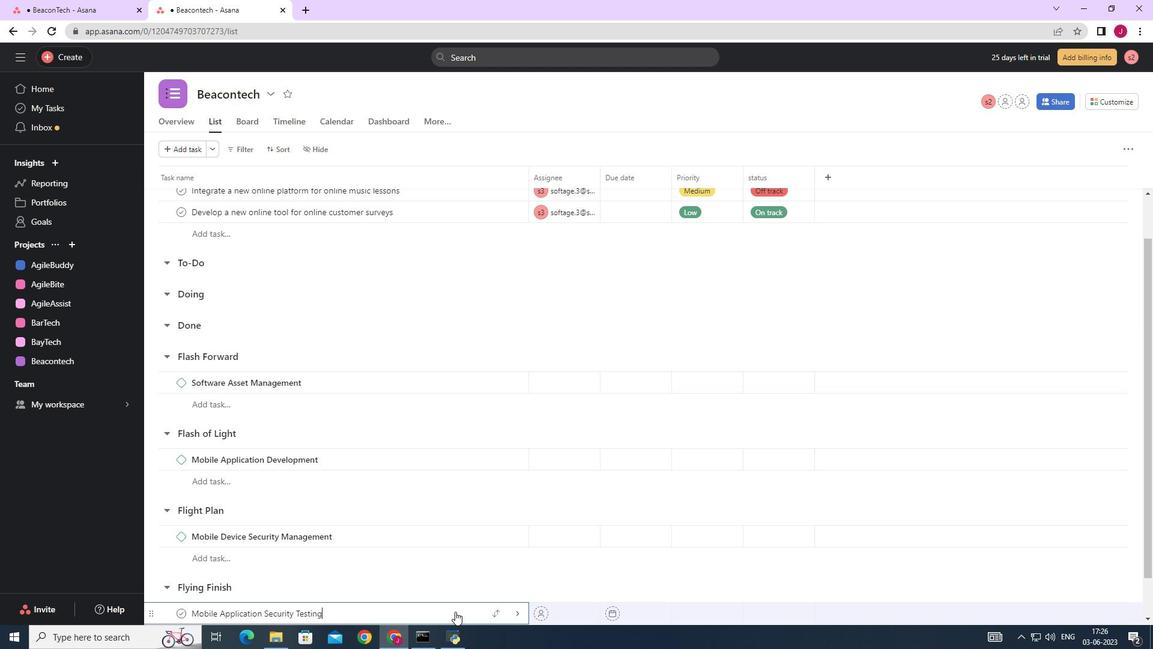 
Action: Mouse moved to (462, 602)
Screenshot: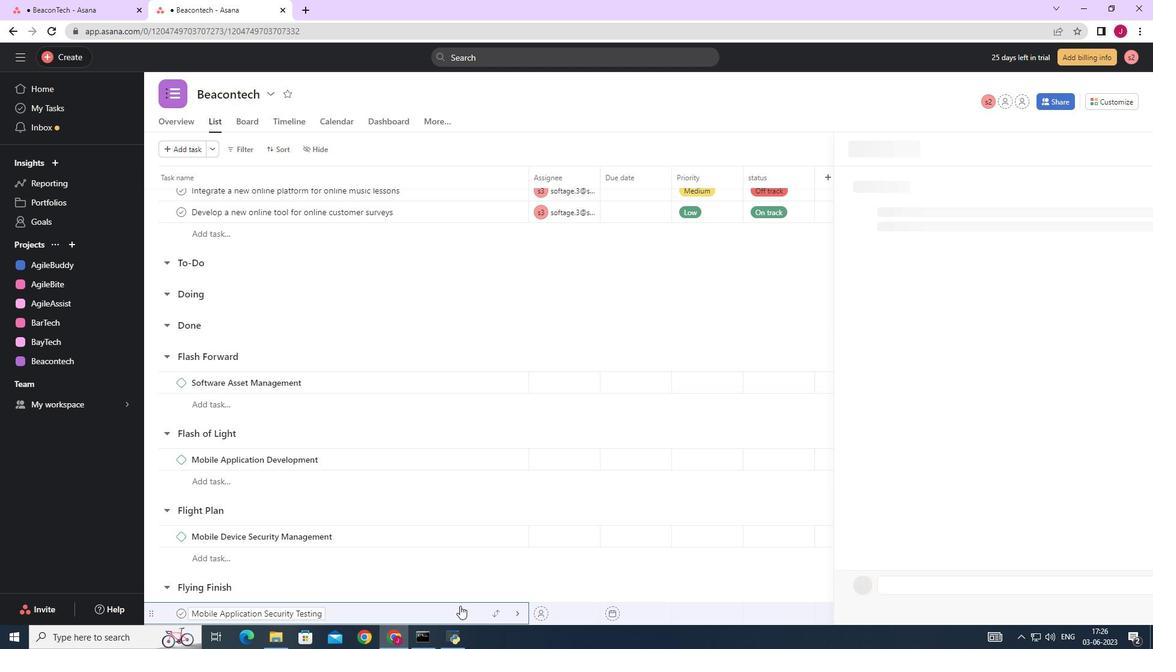 
Action: Mouse scrolled (462, 601) with delta (0, 0)
Screenshot: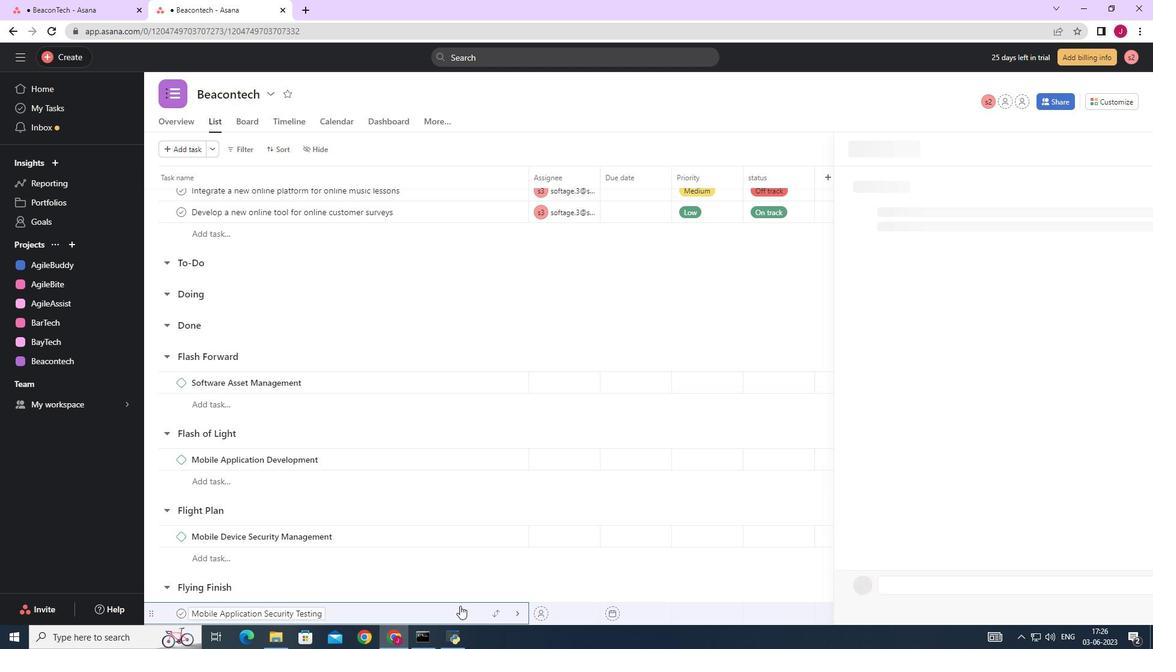 
Action: Mouse scrolled (462, 601) with delta (0, 0)
Screenshot: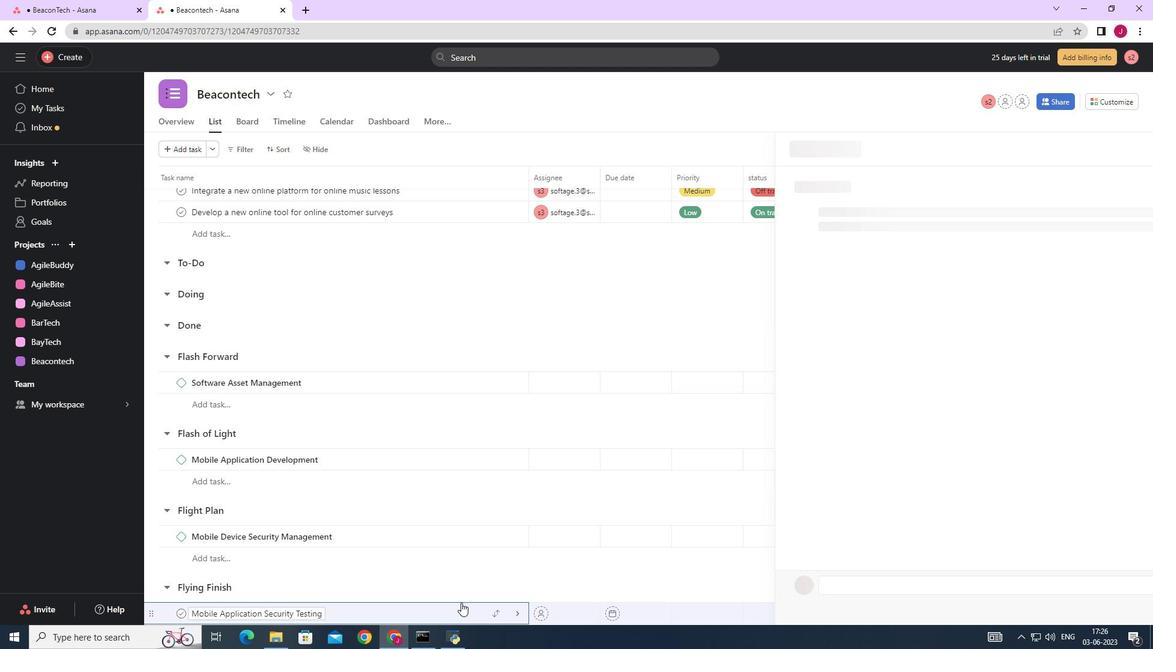 
Action: Mouse scrolled (462, 601) with delta (0, 0)
Screenshot: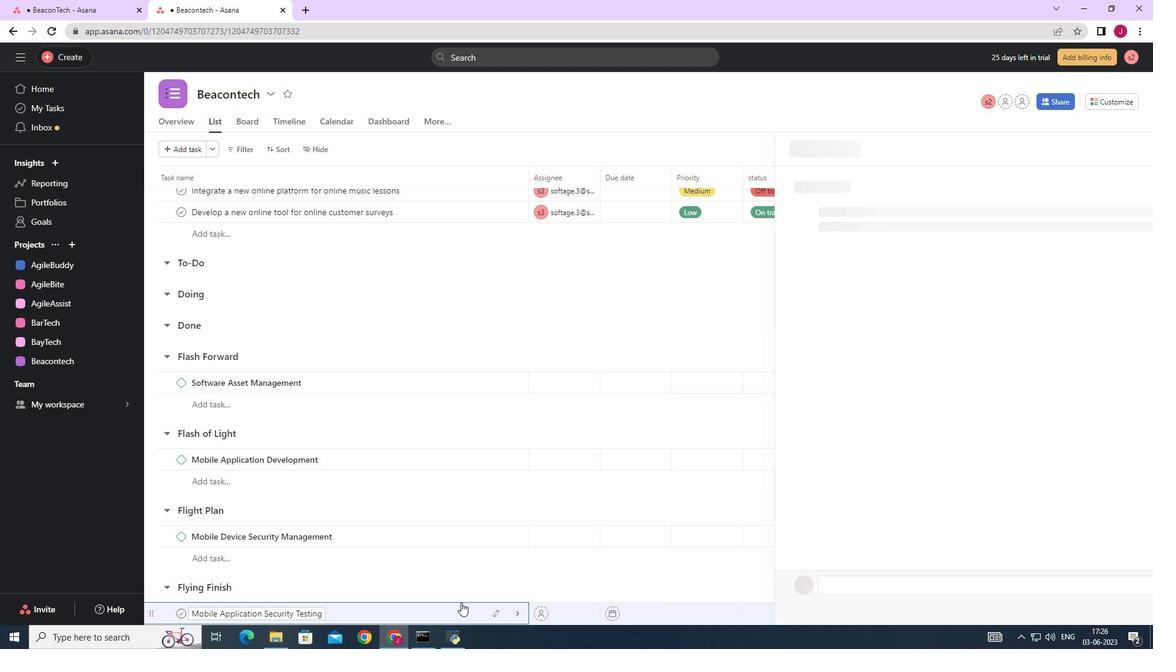 
Action: Mouse moved to (462, 600)
Screenshot: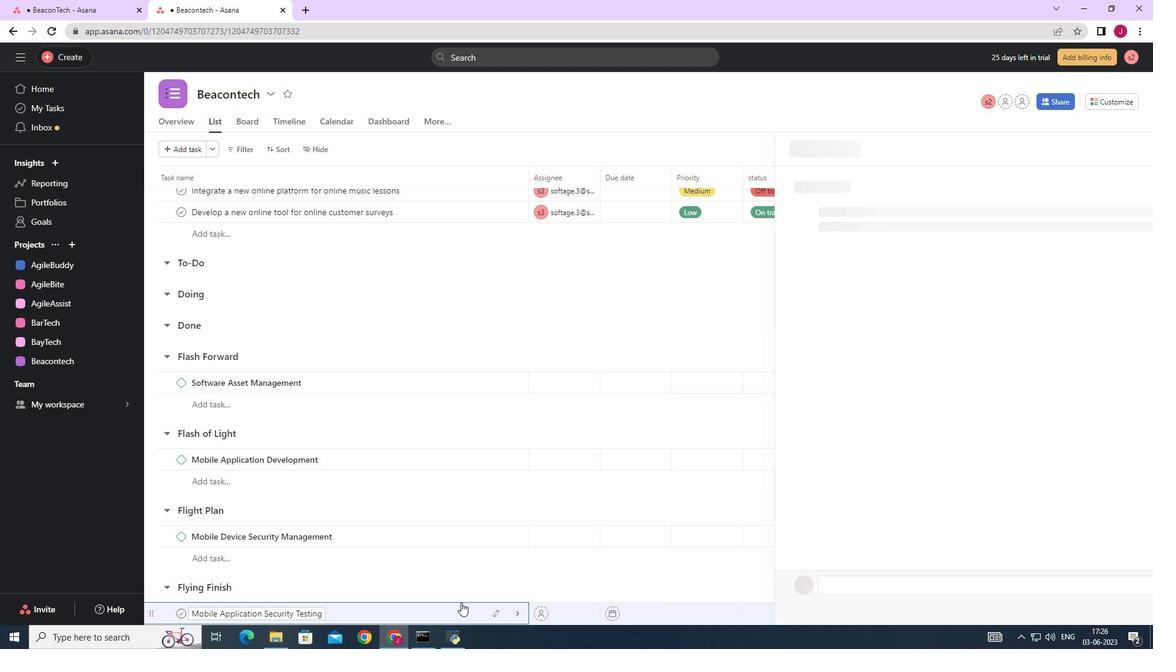 
Action: Mouse scrolled (462, 599) with delta (0, 0)
Screenshot: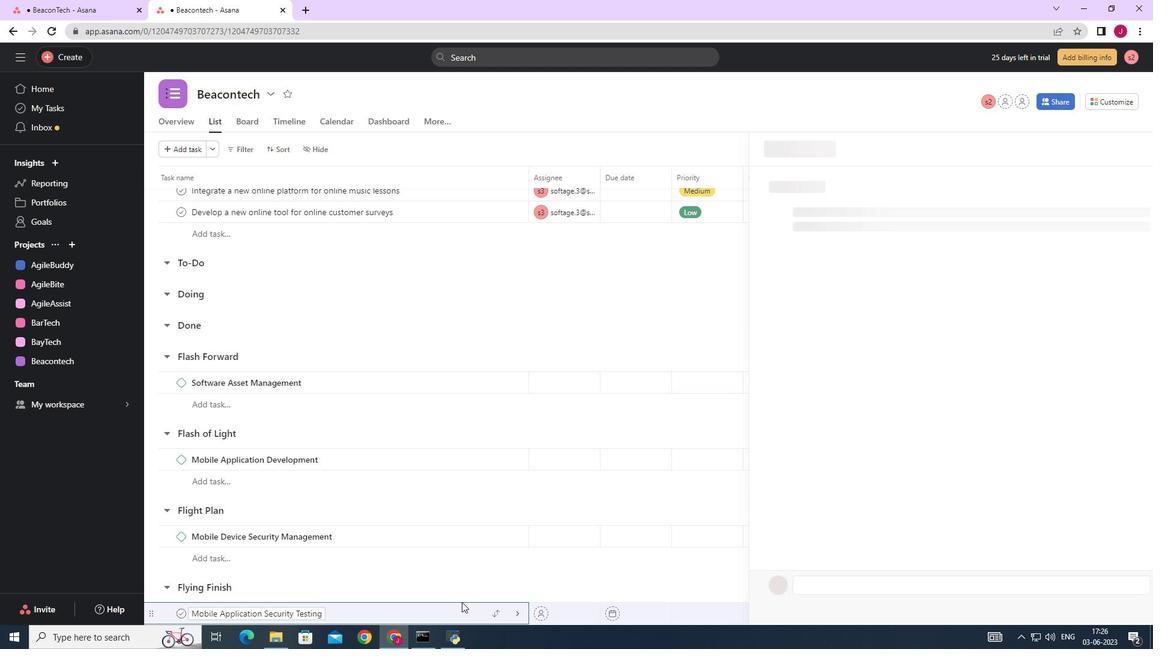
Action: Mouse moved to (462, 596)
Screenshot: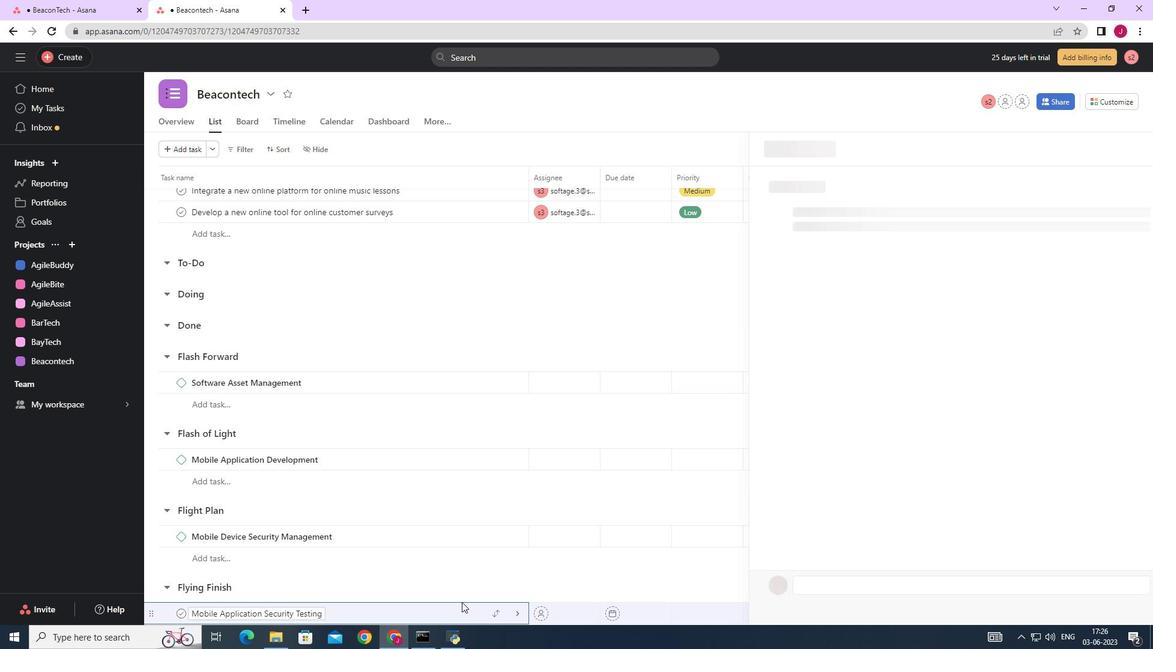 
Action: Mouse scrolled (462, 597) with delta (0, 0)
Screenshot: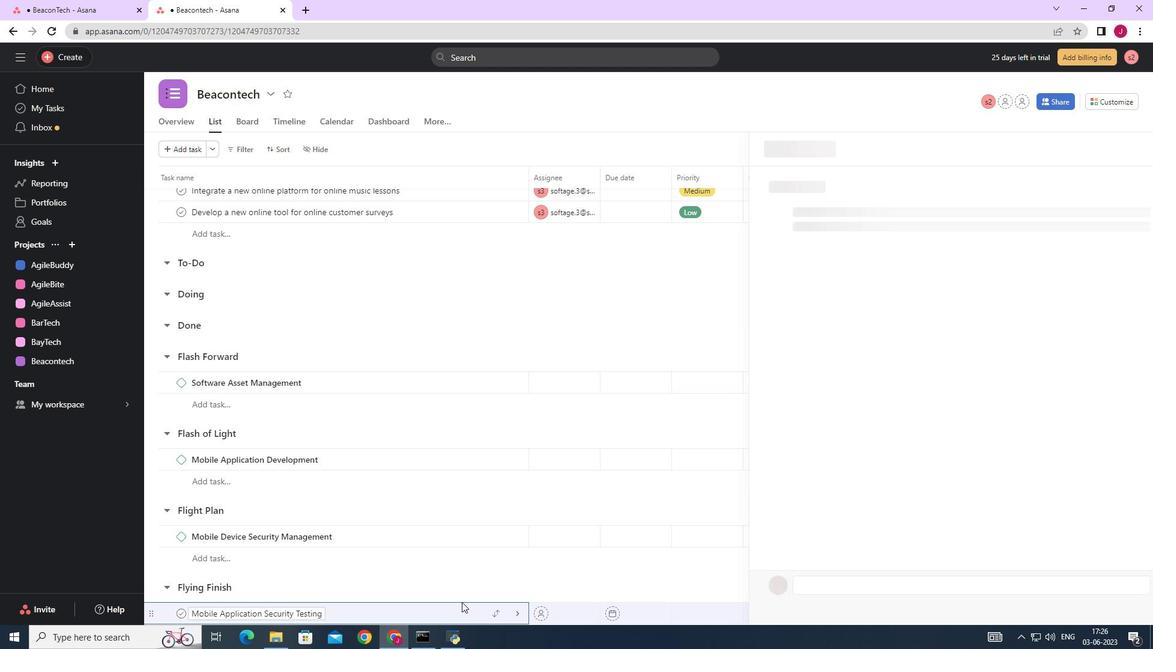 
Action: Mouse moved to (462, 594)
Screenshot: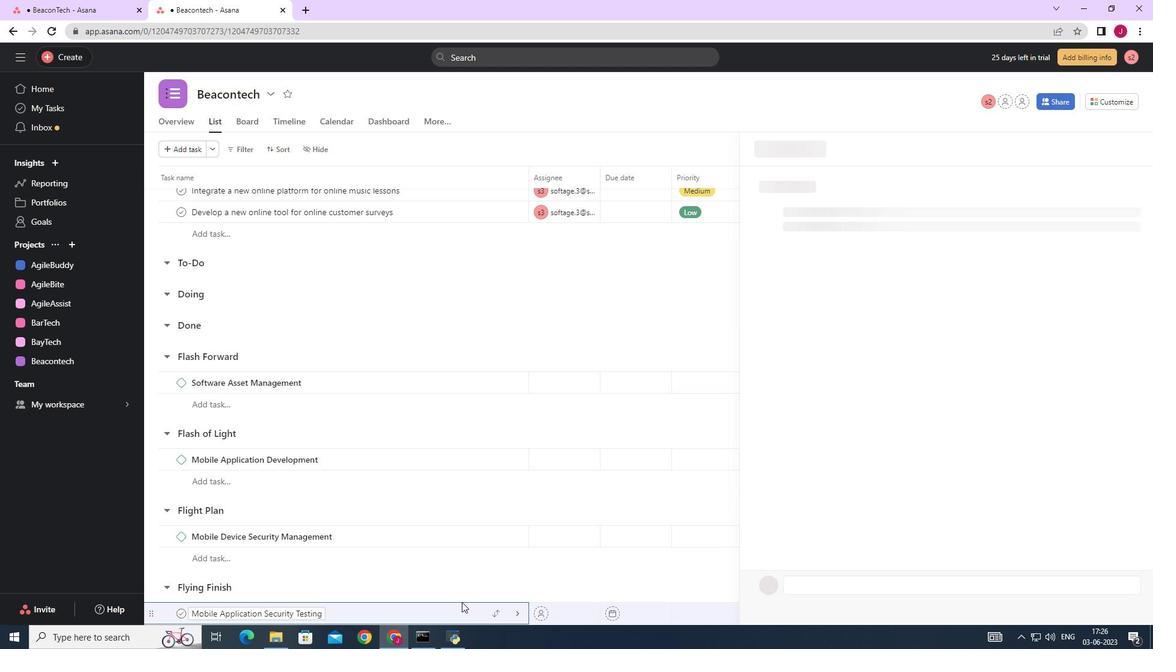 
Action: Mouse scrolled (462, 595) with delta (0, 0)
Screenshot: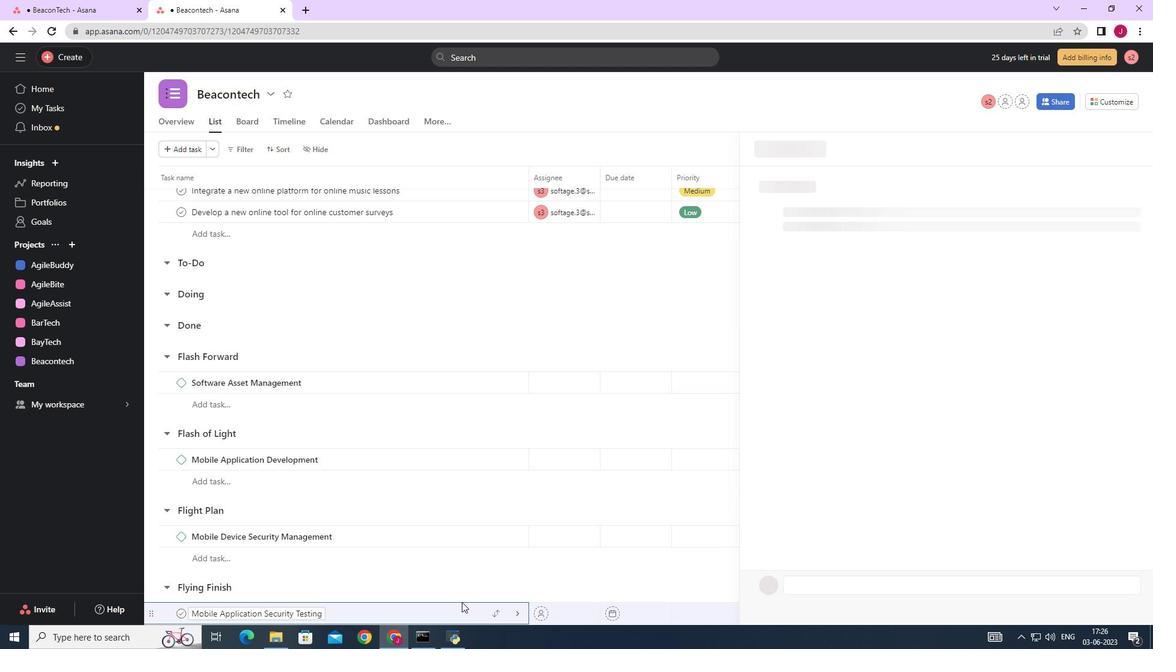 
Action: Mouse moved to (1104, 149)
Screenshot: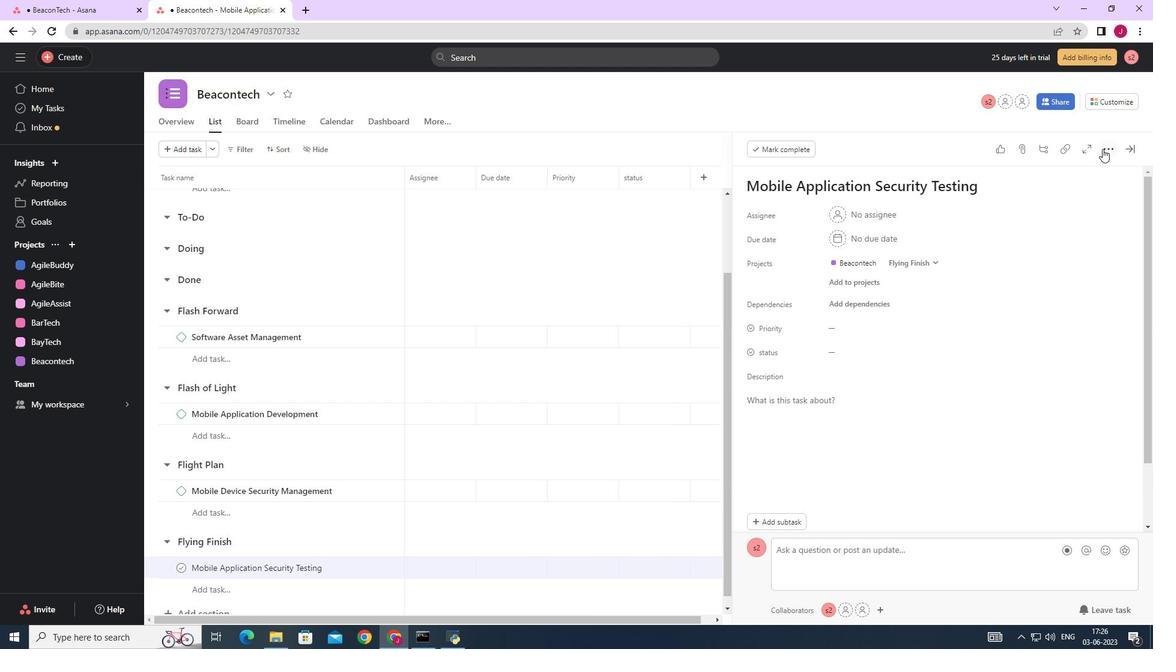 
Action: Mouse pressed left at (1104, 149)
Screenshot: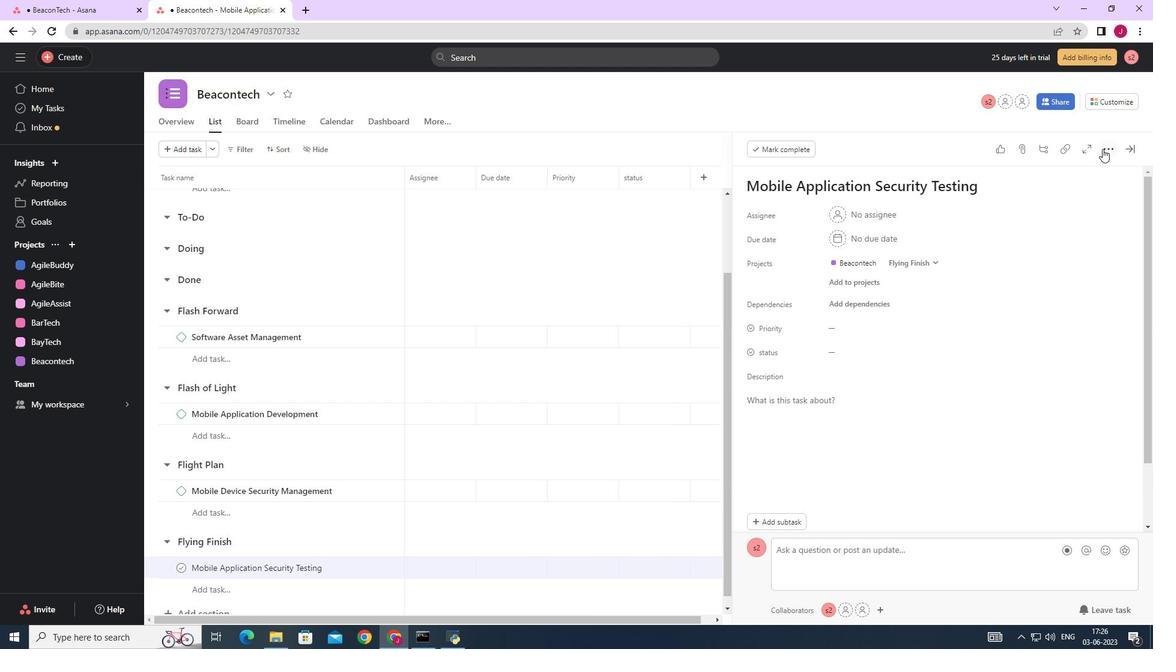 
Action: Mouse moved to (996, 194)
Screenshot: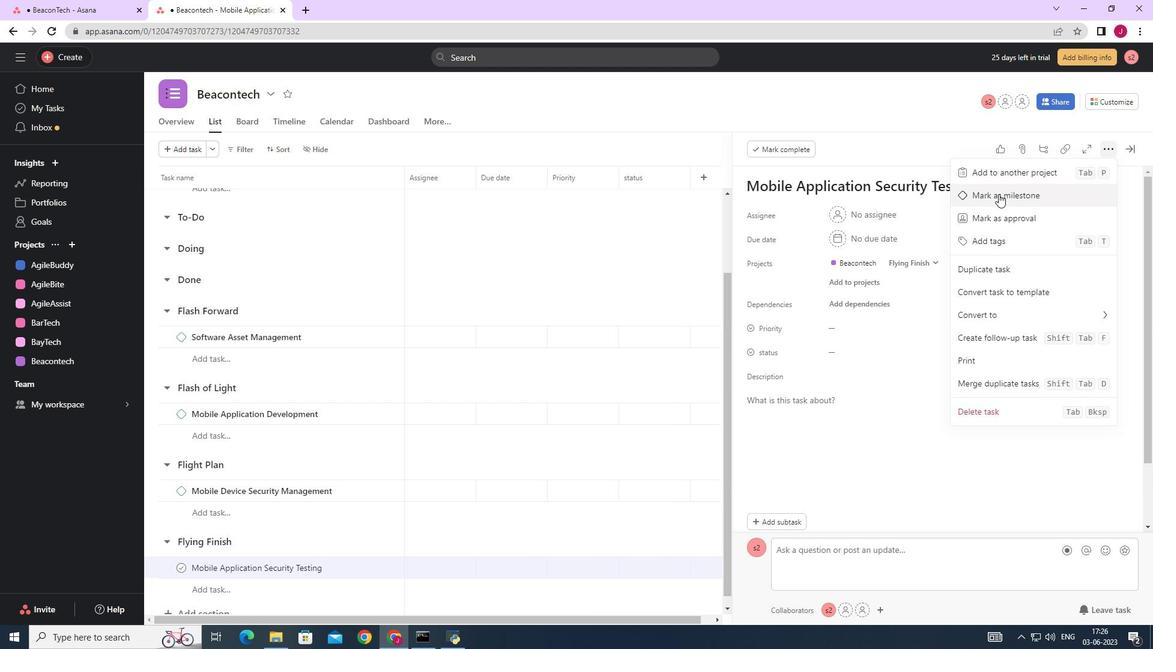 
Action: Mouse pressed left at (996, 194)
Screenshot: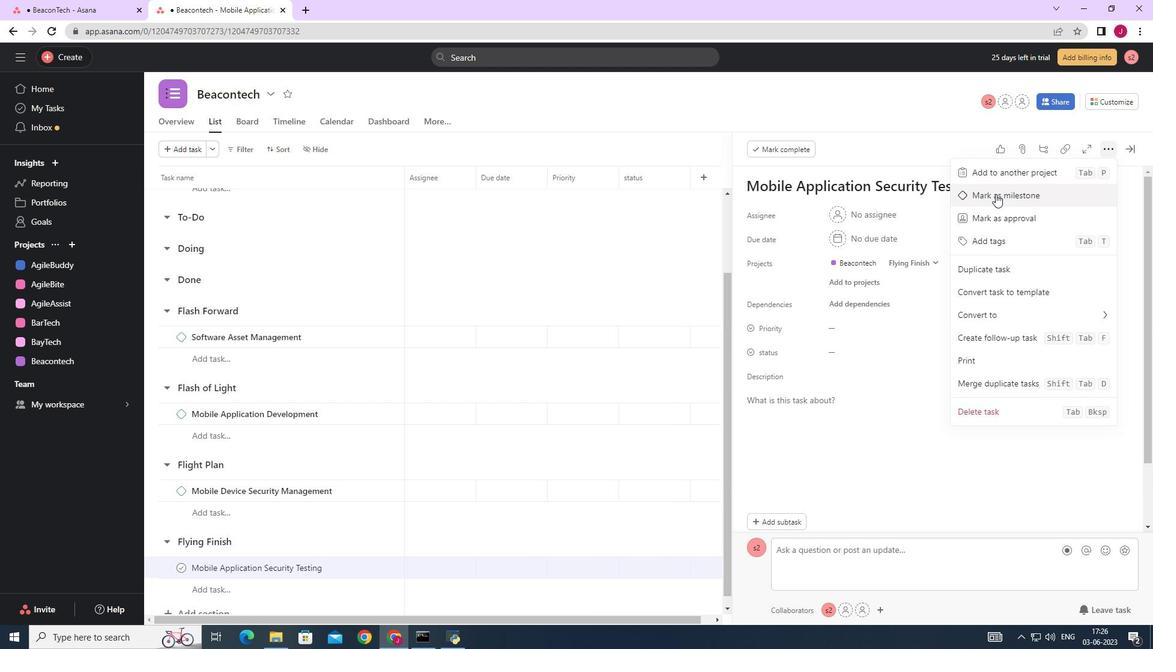 
Action: Mouse moved to (1134, 148)
Screenshot: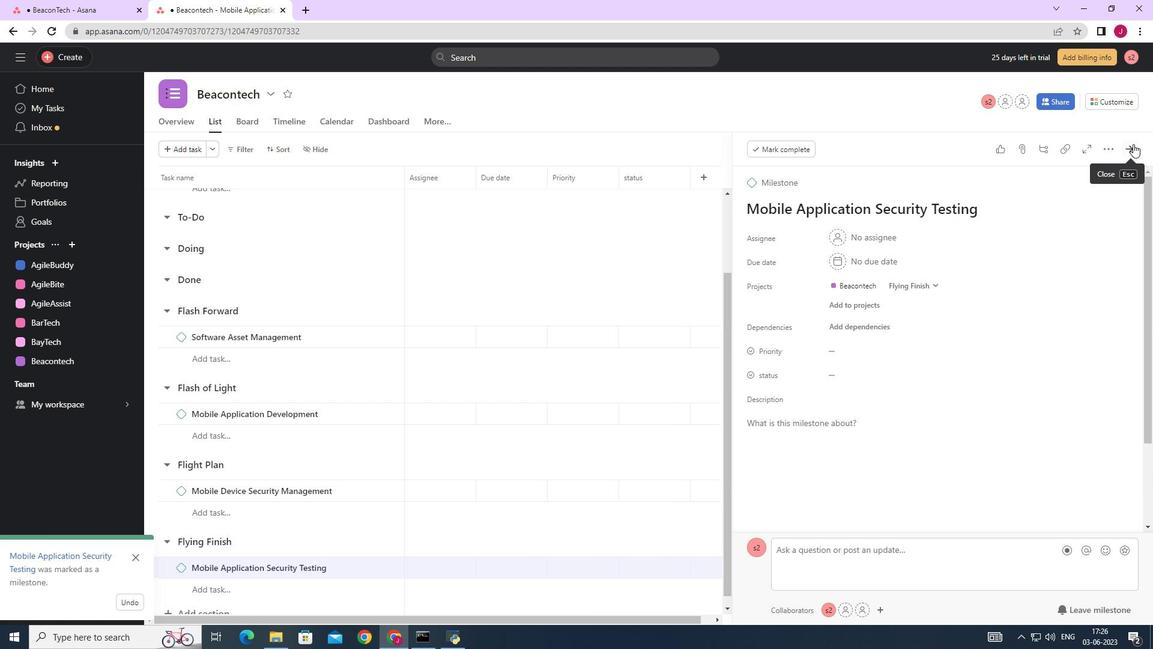 
Action: Mouse pressed left at (1134, 148)
Screenshot: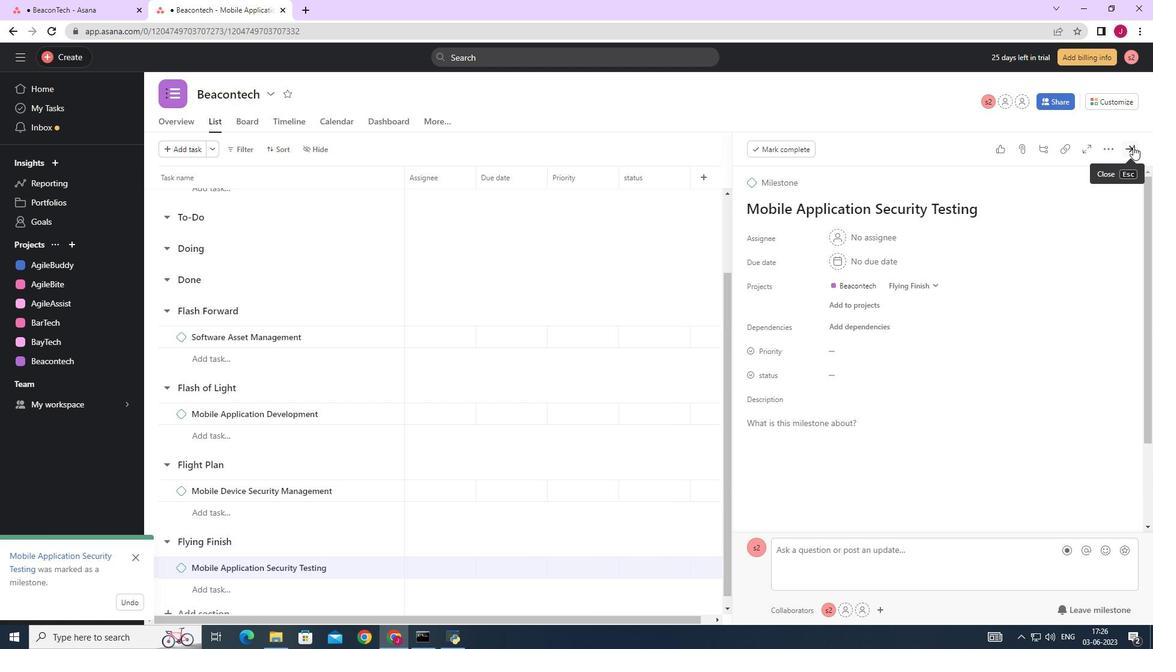 
Action: Mouse moved to (885, 272)
Screenshot: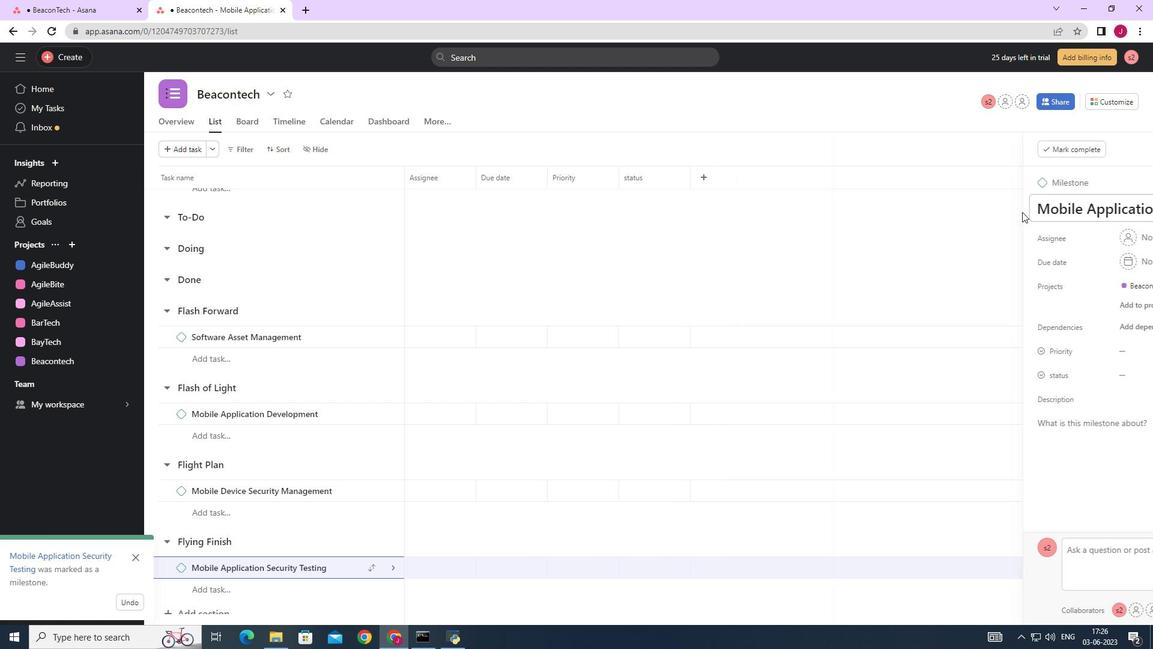 
